 Task: Select Alcohol. Add to cart, from Discount Smoke and Beer for 3732 Beeghley Street, Allenport, Pennsylvania 15412, Cell Number 254-797-7777, following items : Pepper Shrimp_x000D_
 - 1, Curry Chicken_x000D_
 - 1, Pop_x000D_
 - 2, WINGS_x000D_
 - 1, Budweiser_x000D_
 - 4
Action: Mouse moved to (411, 101)
Screenshot: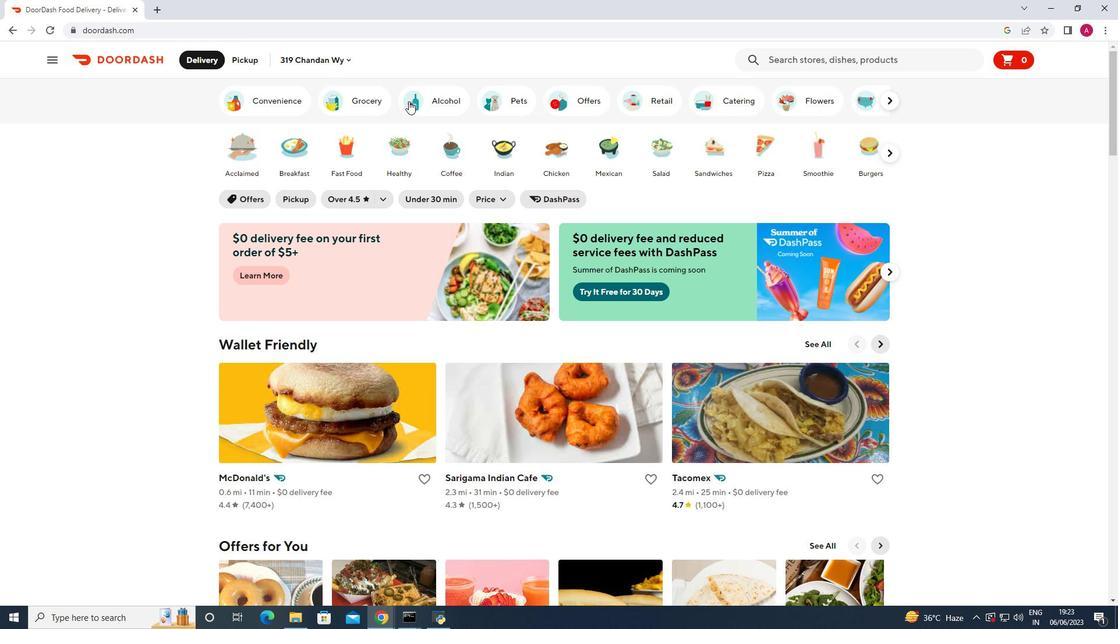 
Action: Mouse pressed left at (411, 101)
Screenshot: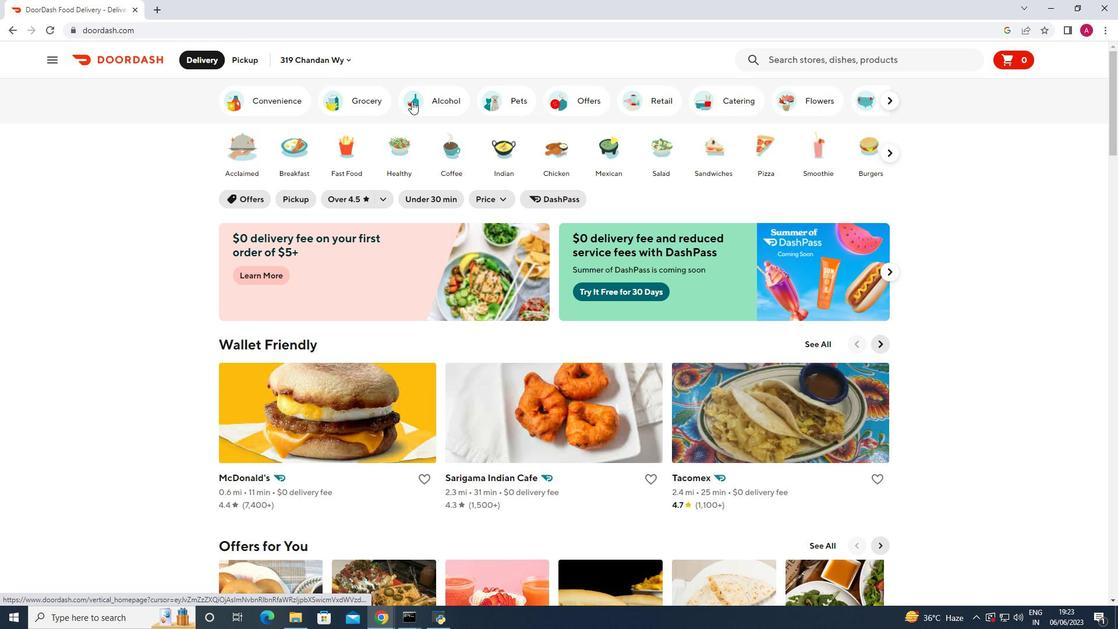 
Action: Mouse moved to (567, 361)
Screenshot: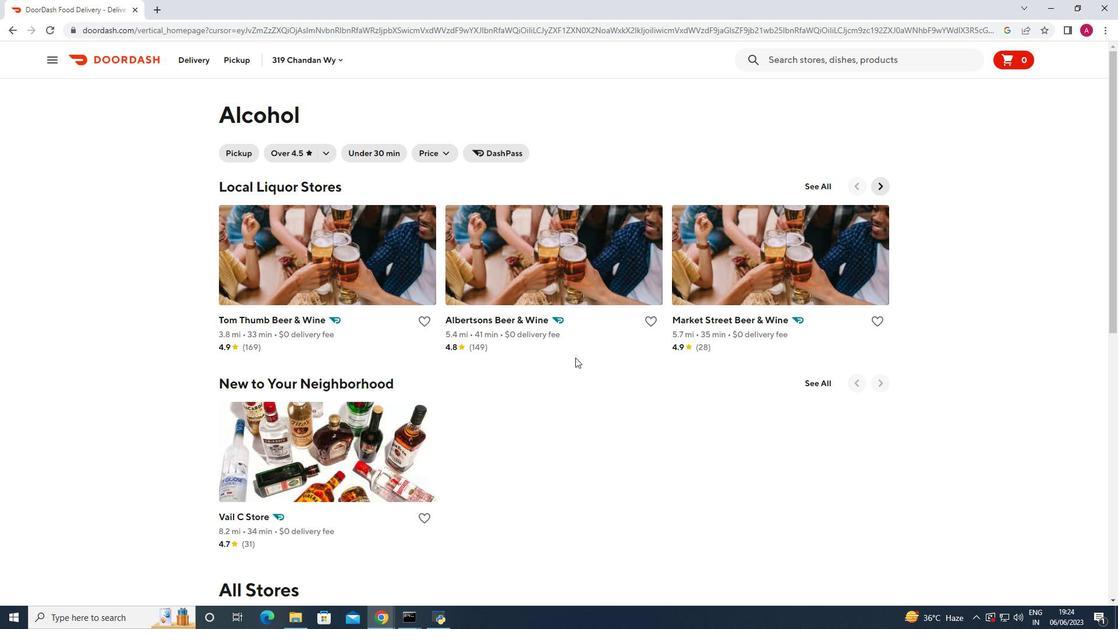 
Action: Mouse scrolled (567, 360) with delta (0, 0)
Screenshot: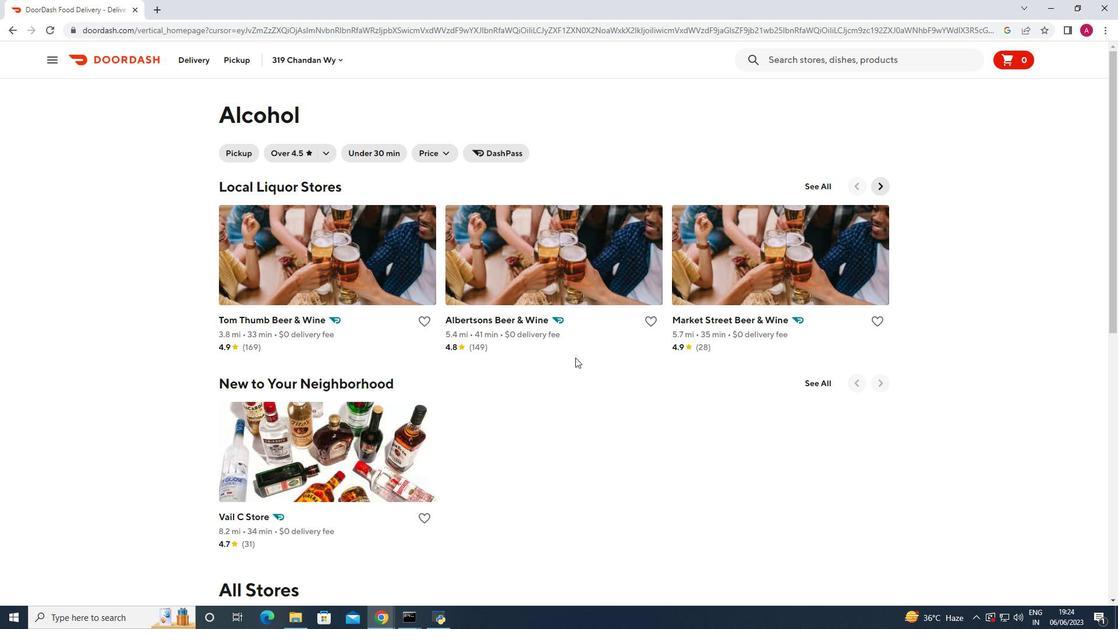 
Action: Mouse moved to (546, 359)
Screenshot: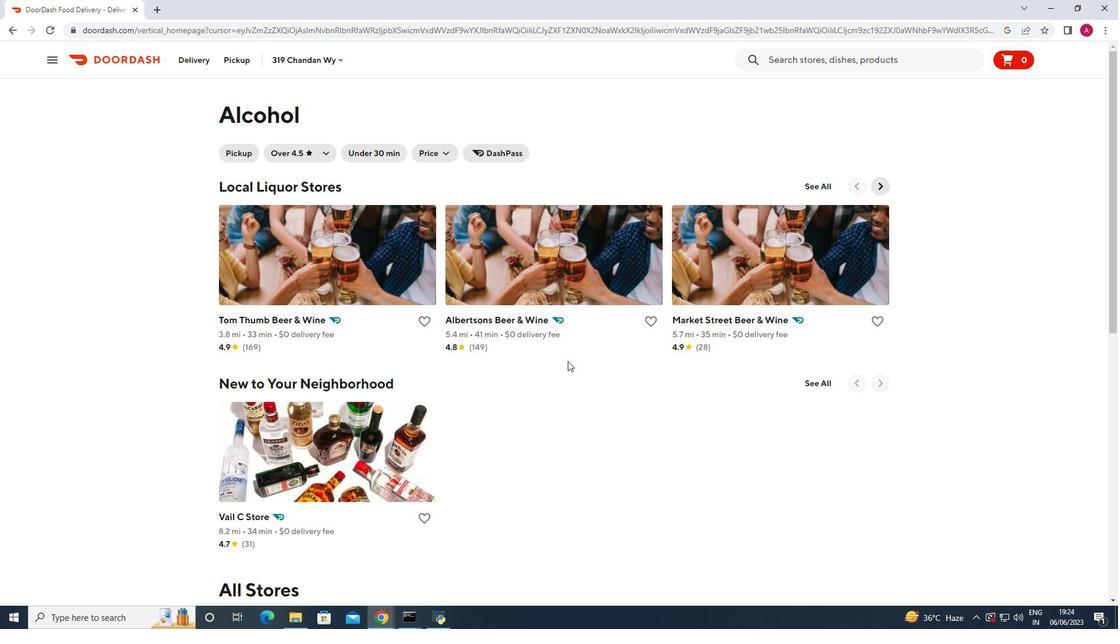
Action: Mouse scrolled (546, 359) with delta (0, 0)
Screenshot: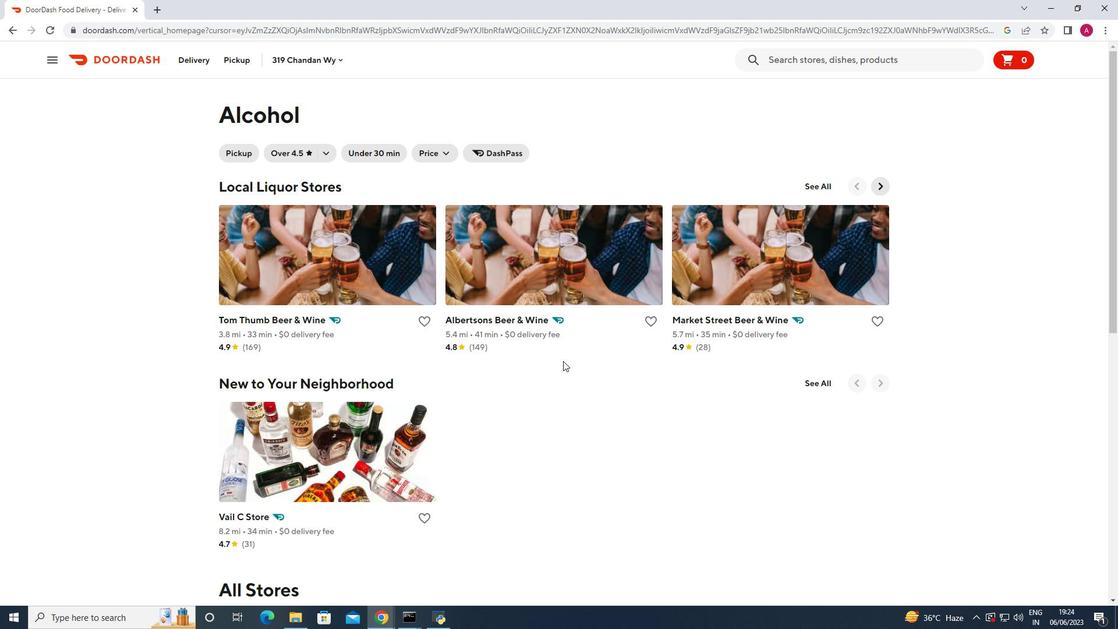 
Action: Mouse moved to (569, 336)
Screenshot: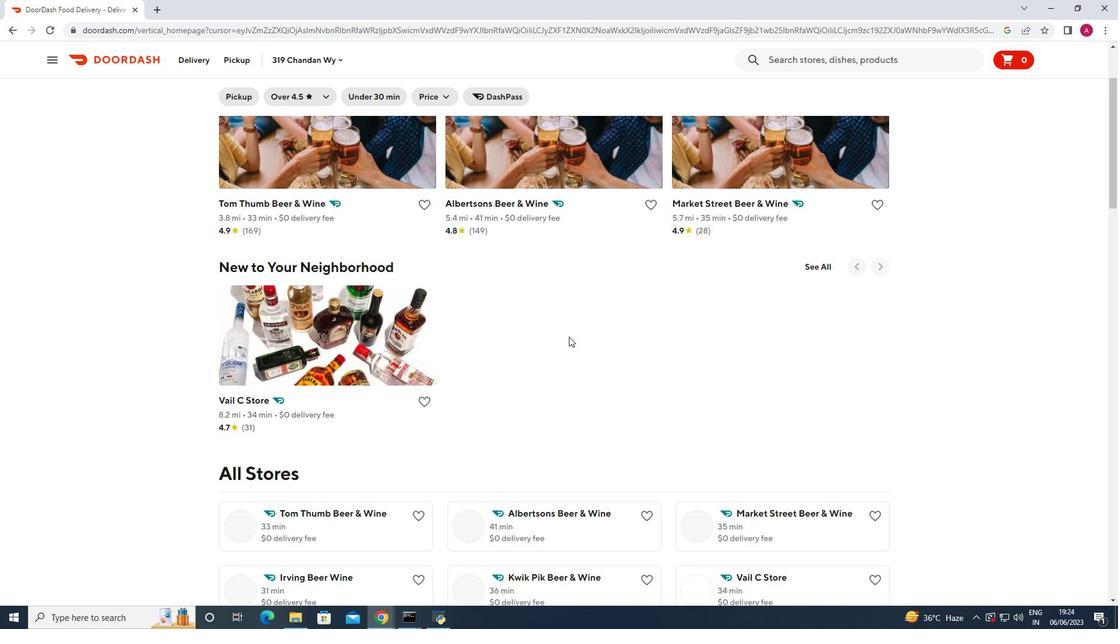 
Action: Mouse scrolled (569, 336) with delta (0, 0)
Screenshot: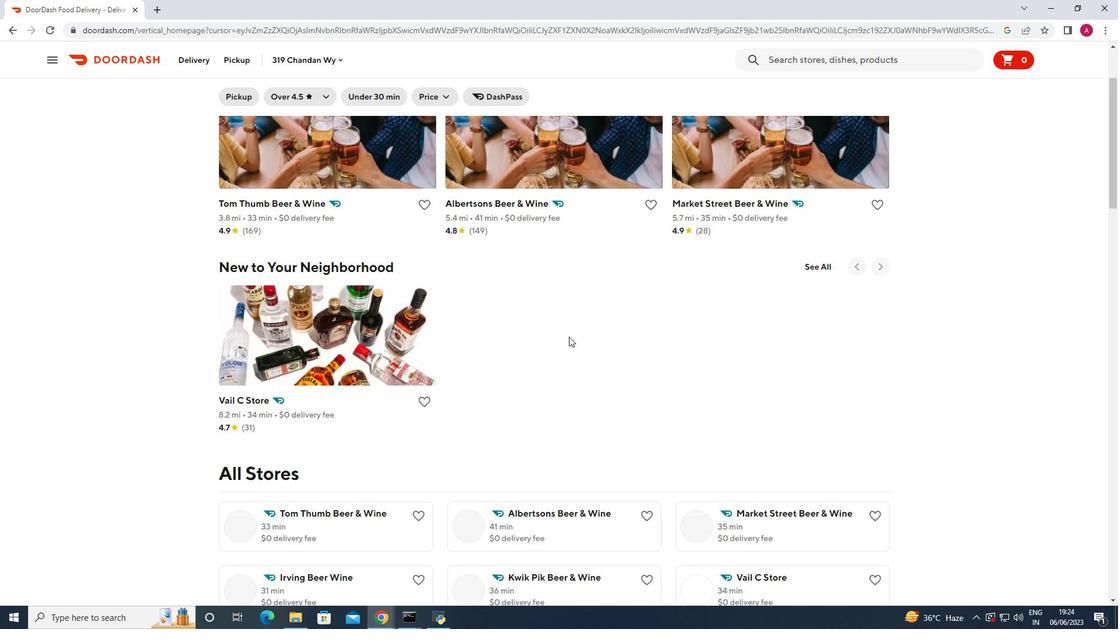 
Action: Mouse scrolled (569, 336) with delta (0, 0)
Screenshot: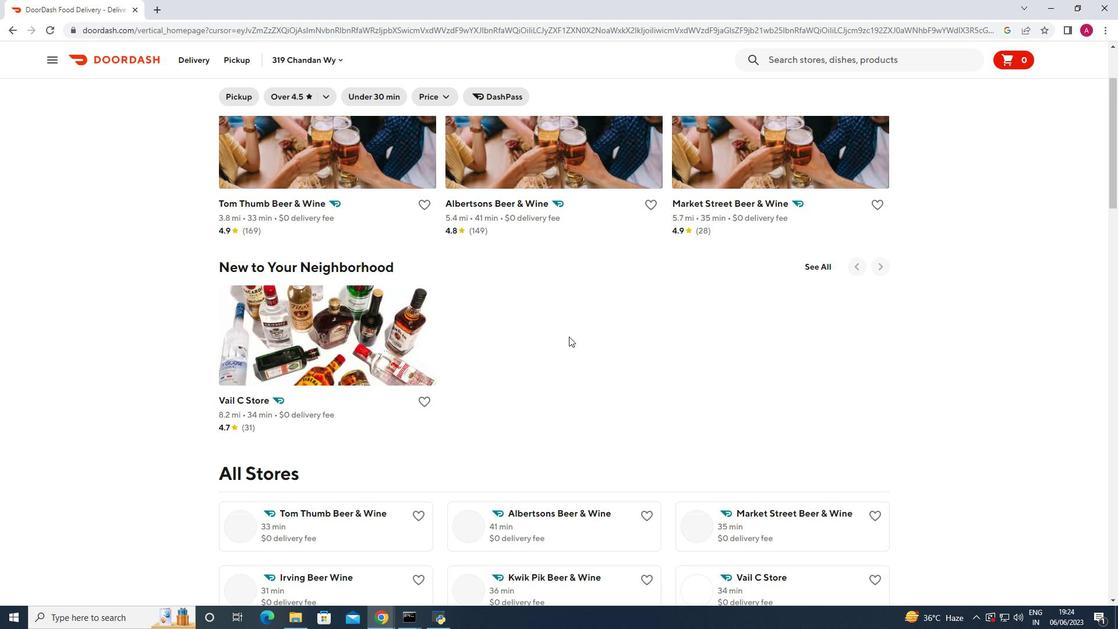 
Action: Mouse moved to (461, 382)
Screenshot: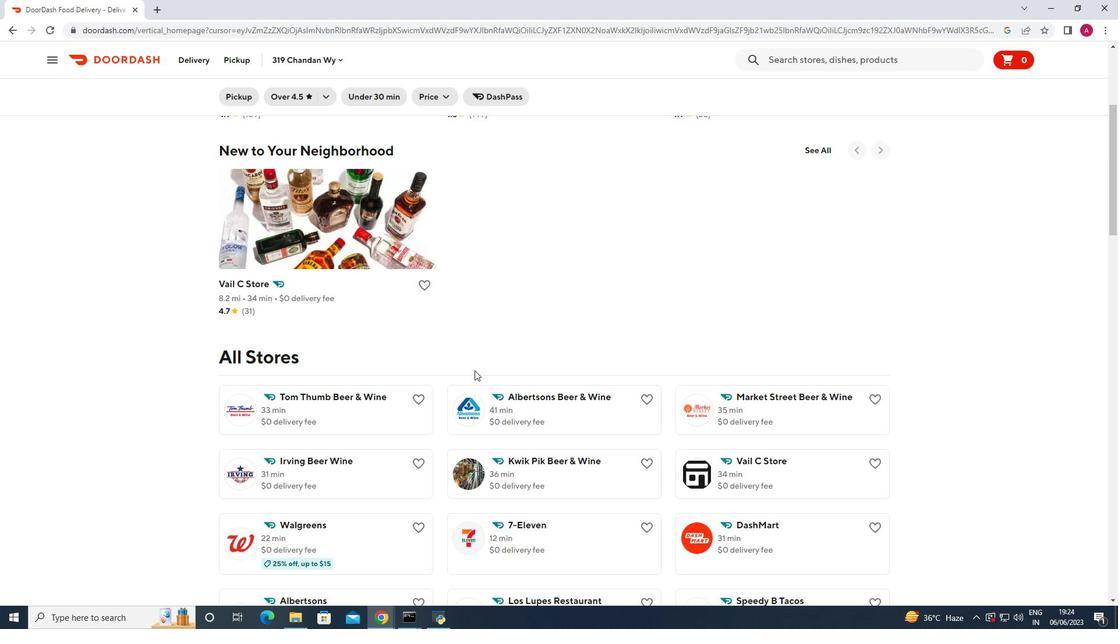 
Action: Mouse scrolled (461, 382) with delta (0, 0)
Screenshot: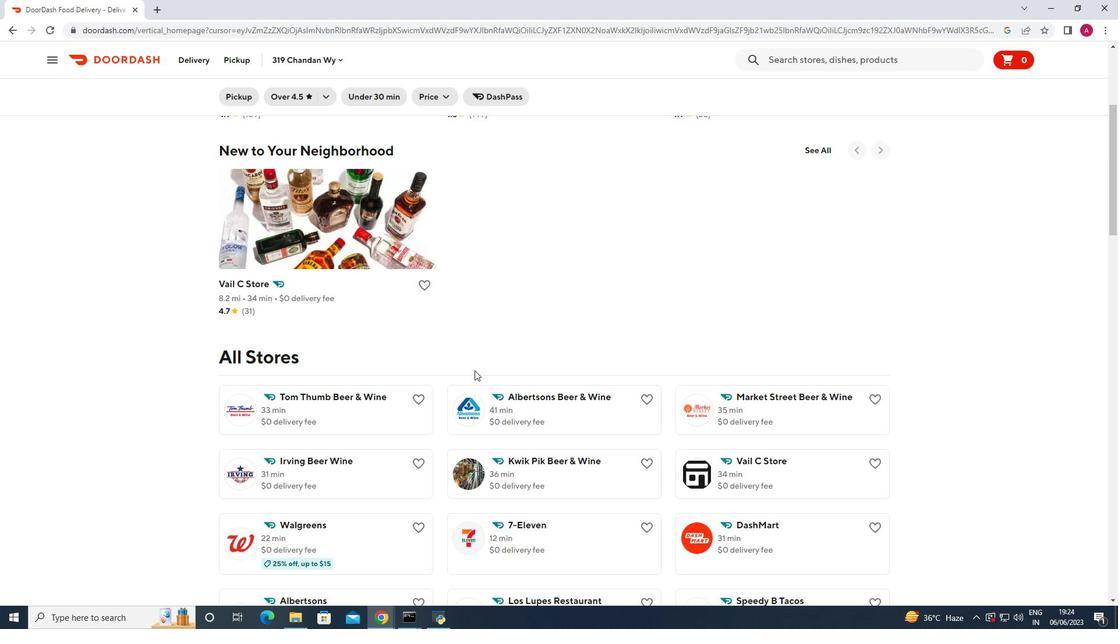 
Action: Mouse moved to (458, 385)
Screenshot: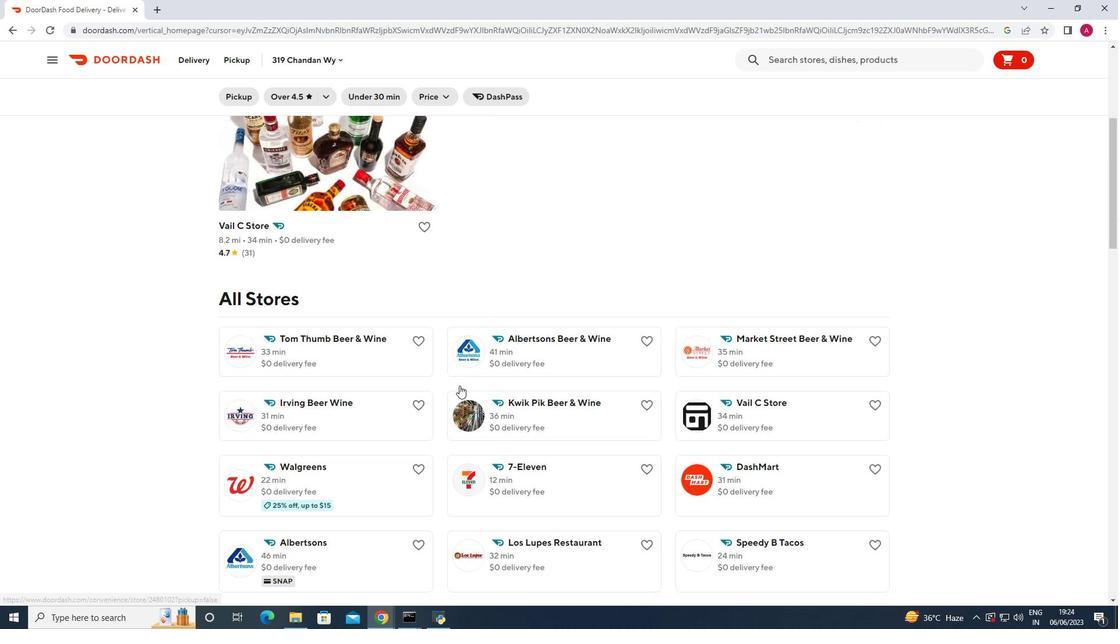 
Action: Mouse scrolled (458, 385) with delta (0, 0)
Screenshot: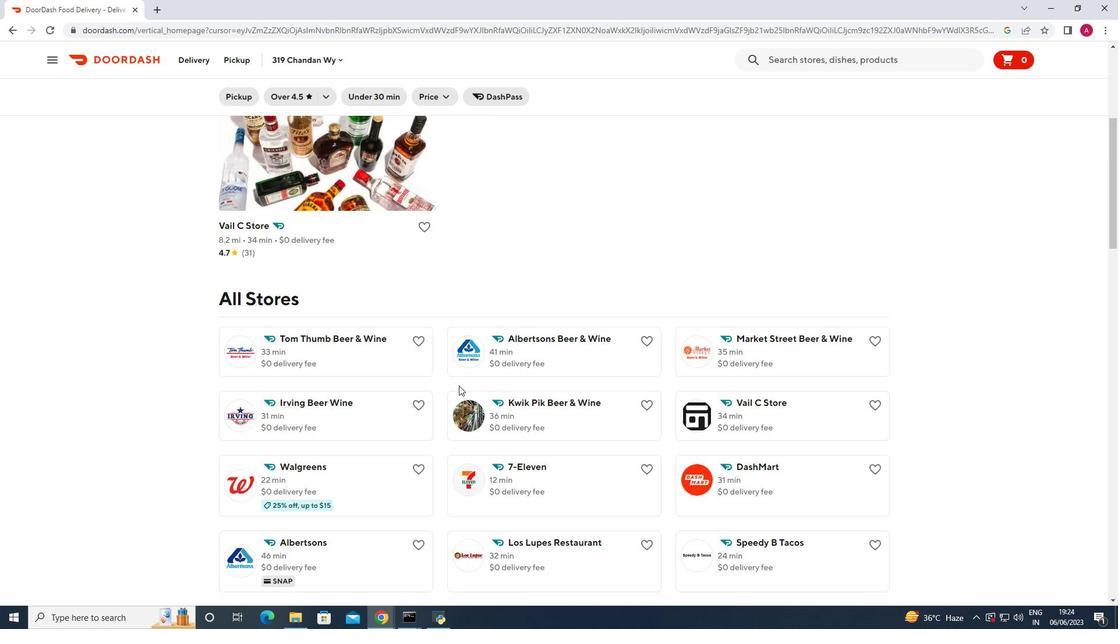 
Action: Mouse moved to (524, 352)
Screenshot: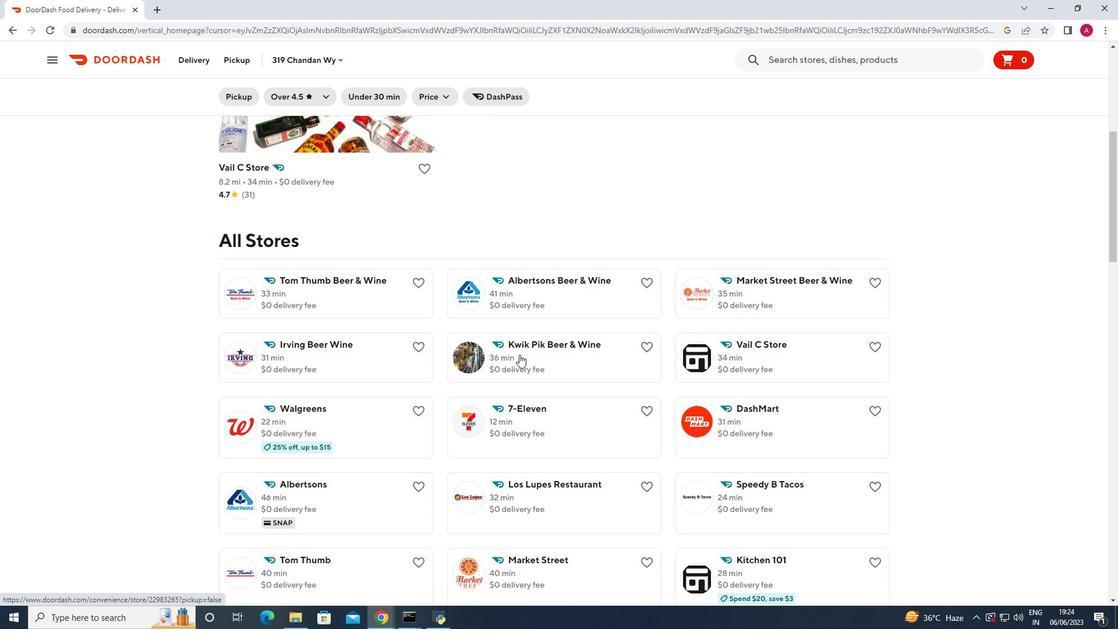 
Action: Mouse scrolled (524, 351) with delta (0, 0)
Screenshot: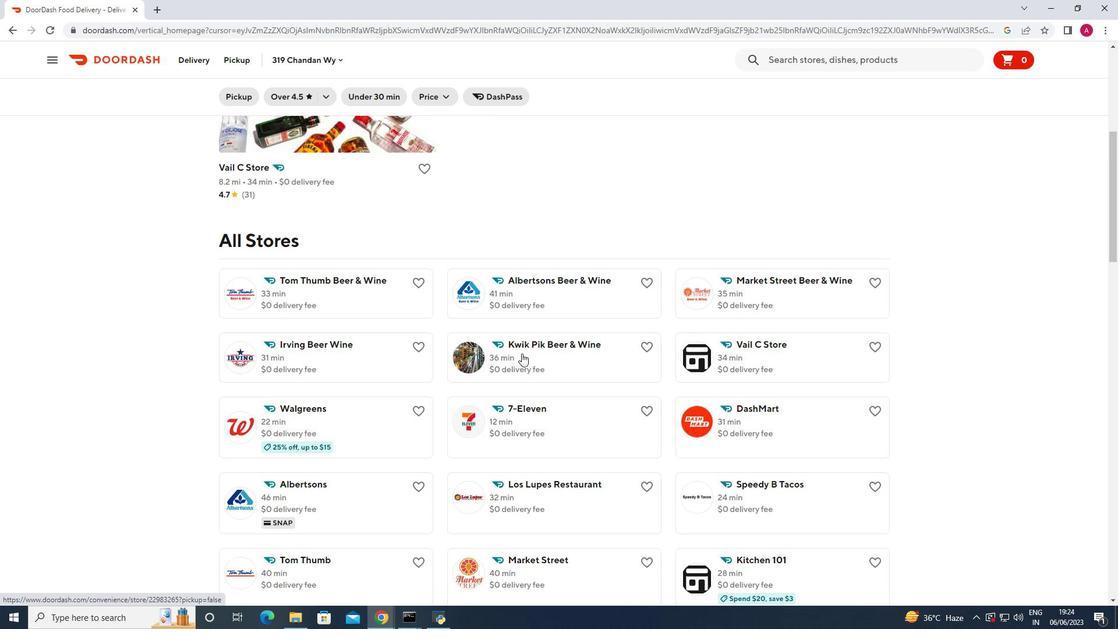 
Action: Mouse scrolled (524, 351) with delta (0, 0)
Screenshot: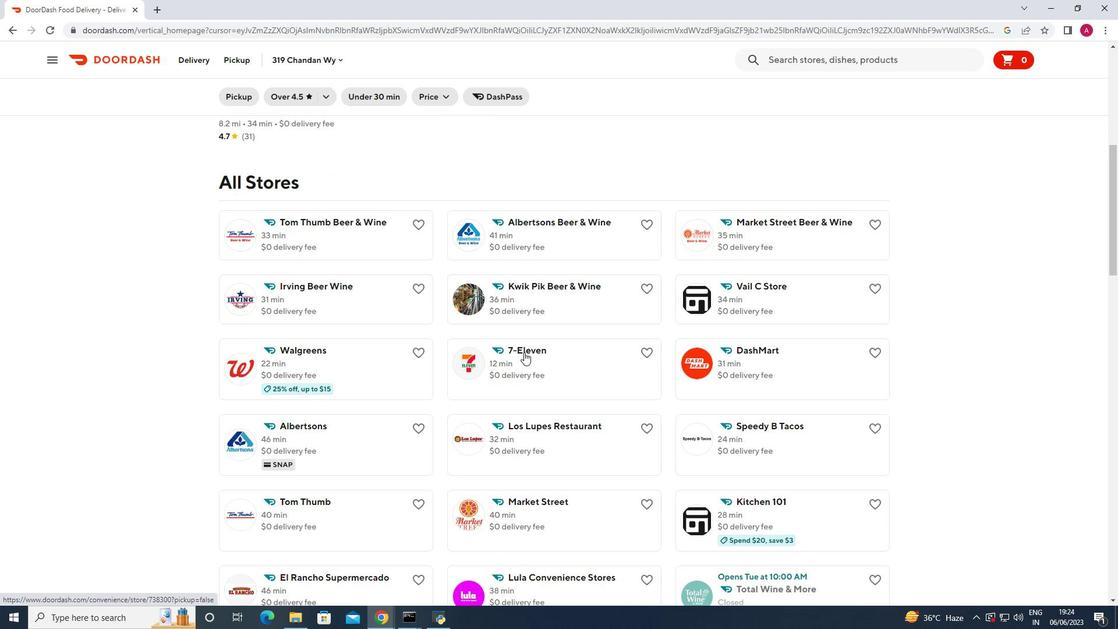 
Action: Mouse moved to (470, 332)
Screenshot: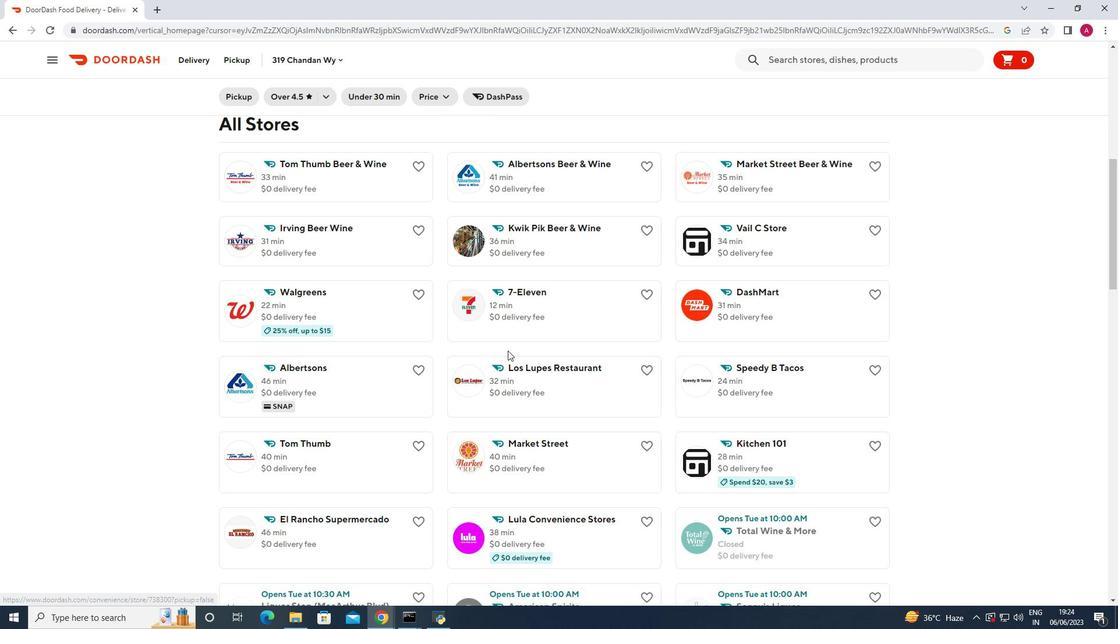 
Action: Mouse scrolled (470, 331) with delta (0, 0)
Screenshot: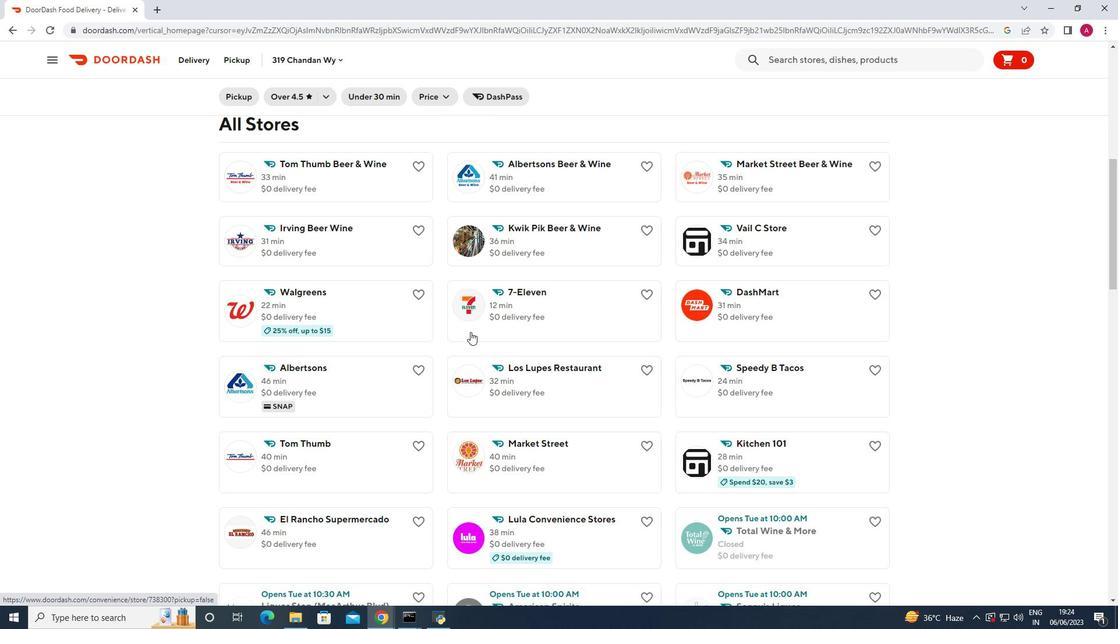 
Action: Mouse scrolled (470, 331) with delta (0, 0)
Screenshot: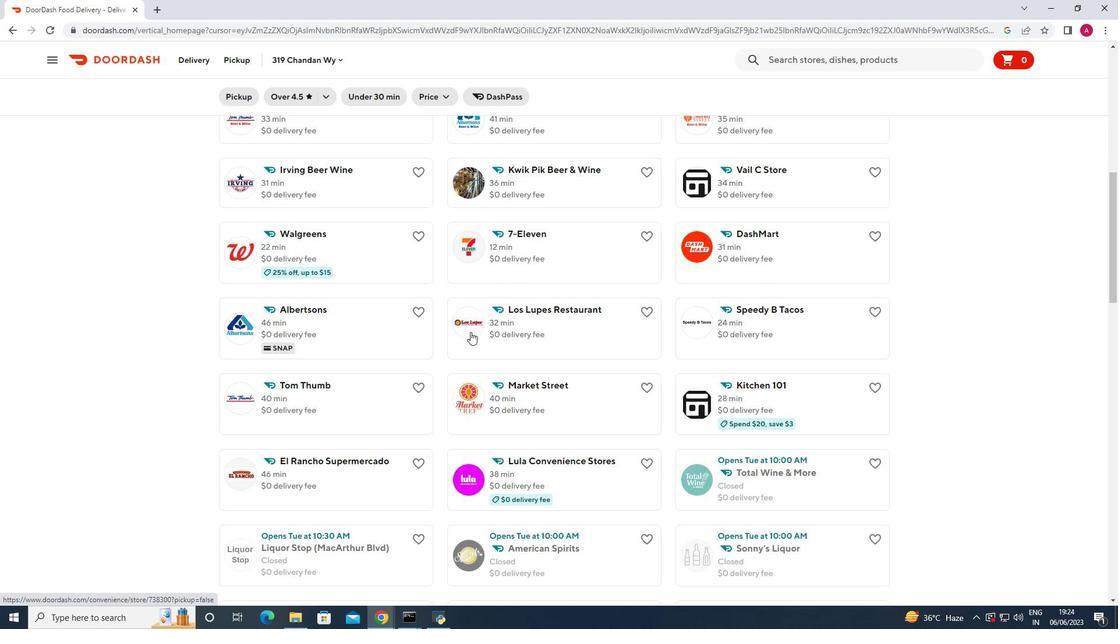 
Action: Mouse scrolled (470, 331) with delta (0, 0)
Screenshot: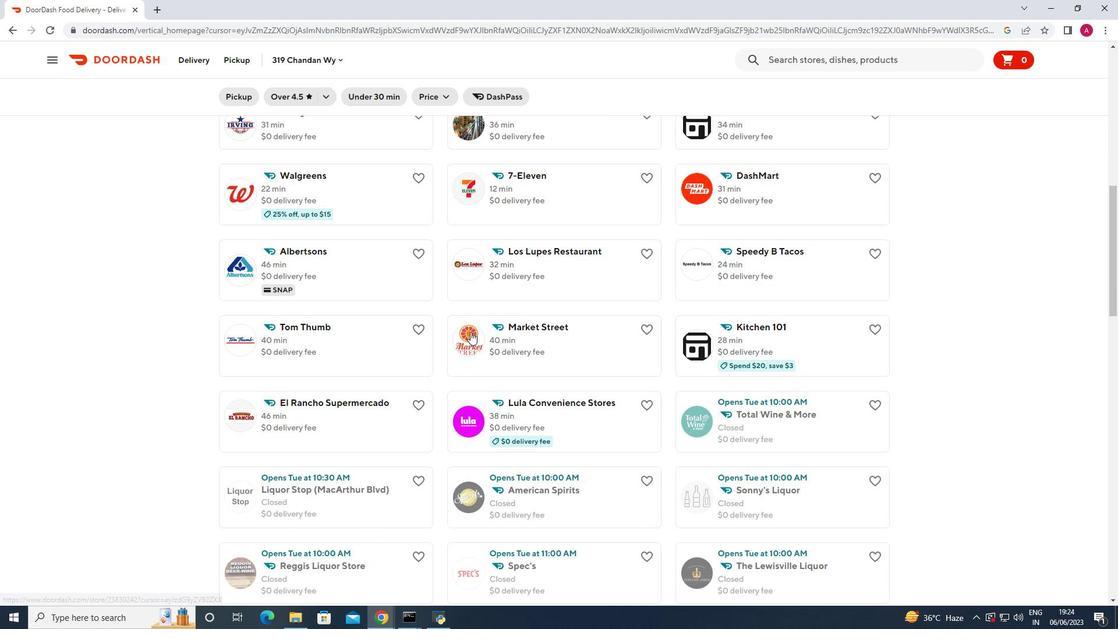 
Action: Mouse scrolled (470, 331) with delta (0, 0)
Screenshot: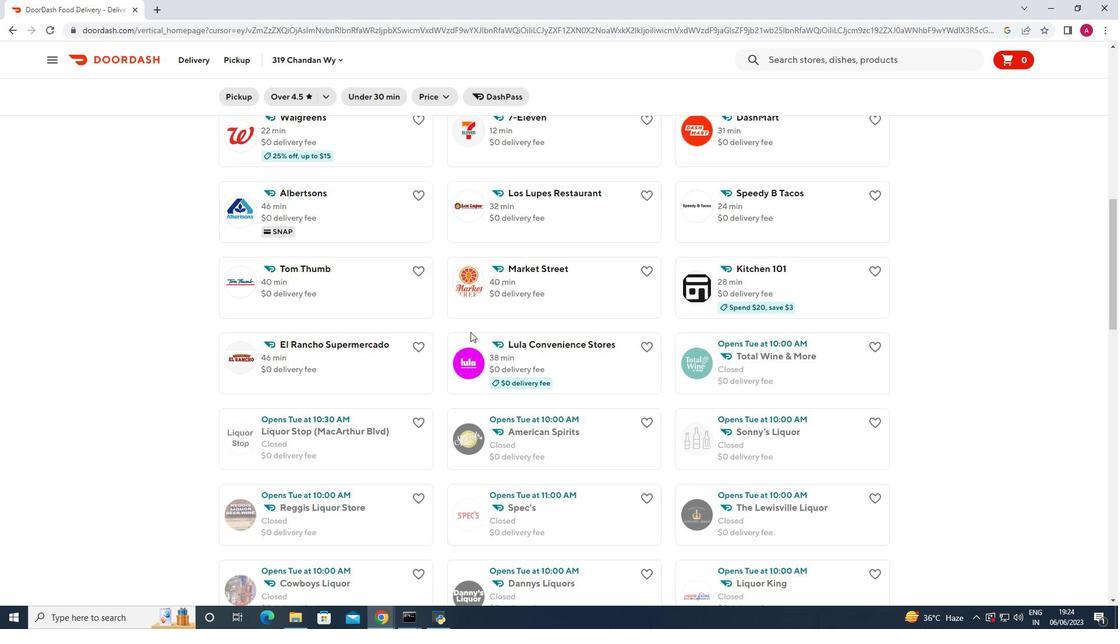 
Action: Mouse scrolled (470, 331) with delta (0, 0)
Screenshot: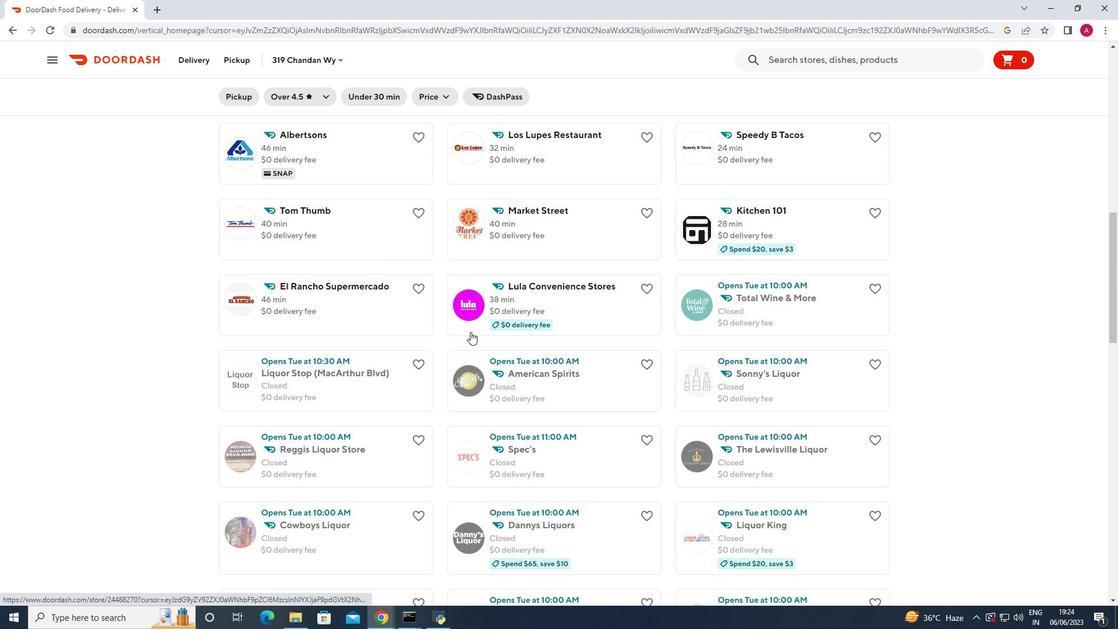 
Action: Mouse scrolled (470, 331) with delta (0, 0)
Screenshot: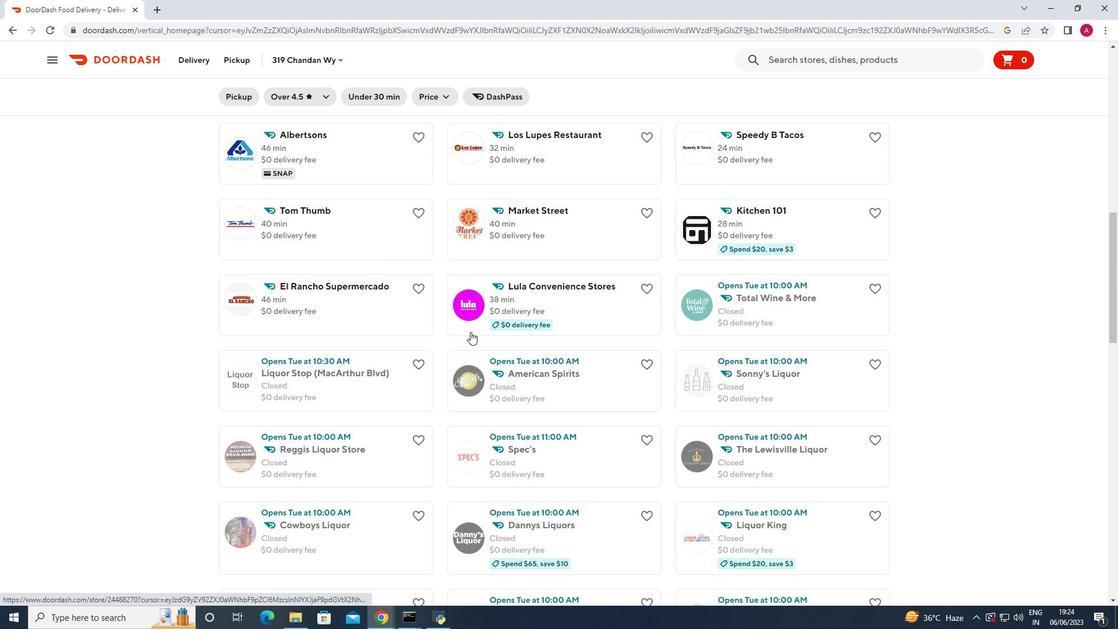 
Action: Mouse scrolled (470, 331) with delta (0, 0)
Screenshot: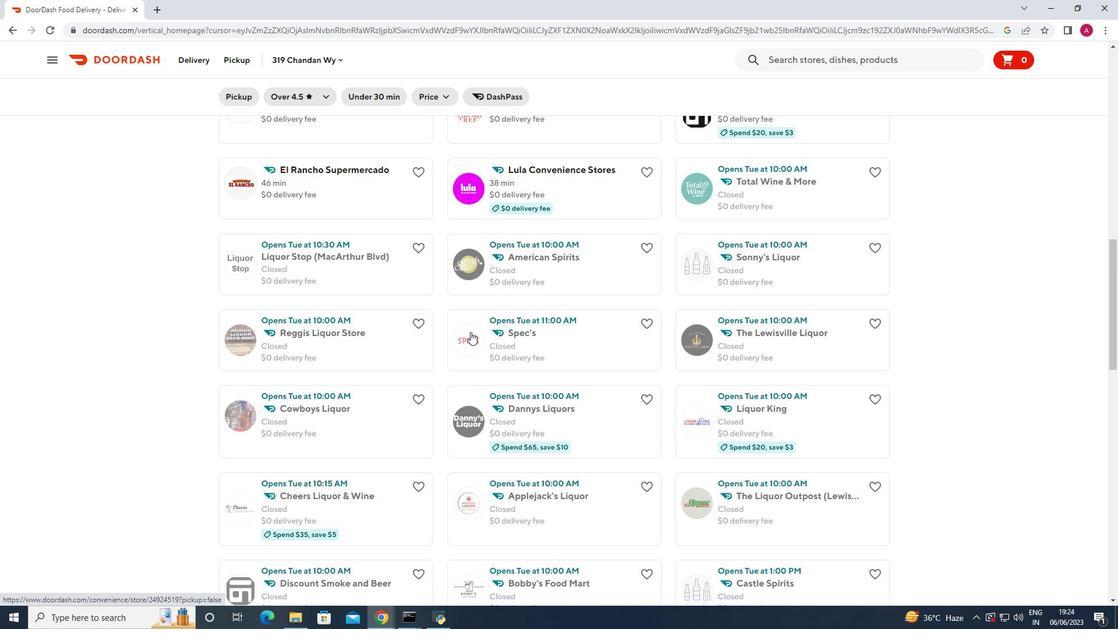 
Action: Mouse scrolled (470, 331) with delta (0, 0)
Screenshot: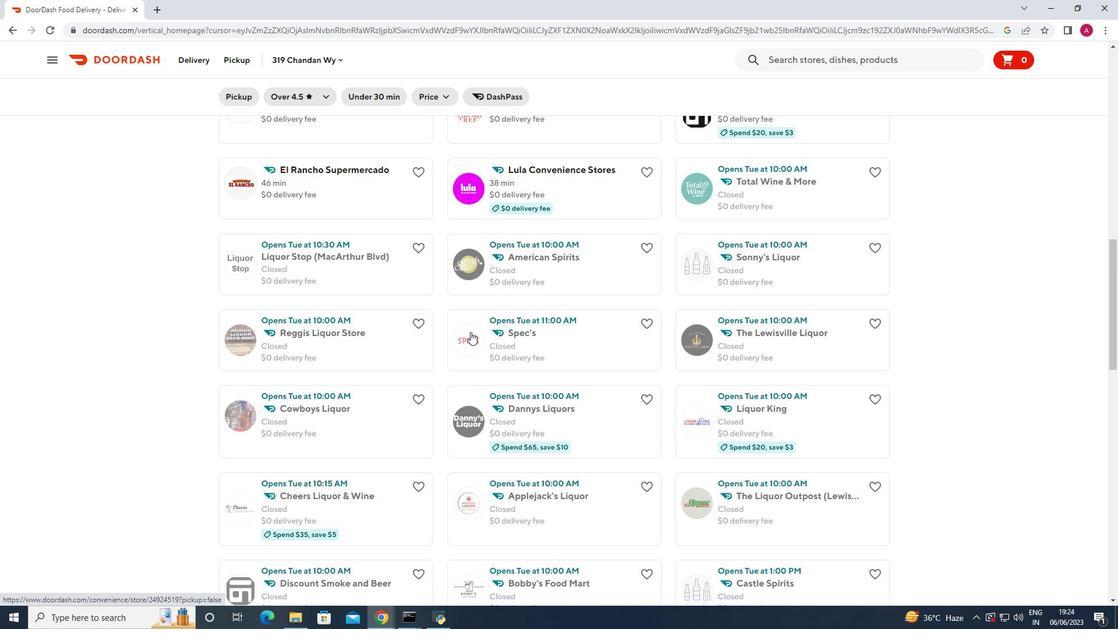 
Action: Mouse scrolled (470, 331) with delta (0, 0)
Screenshot: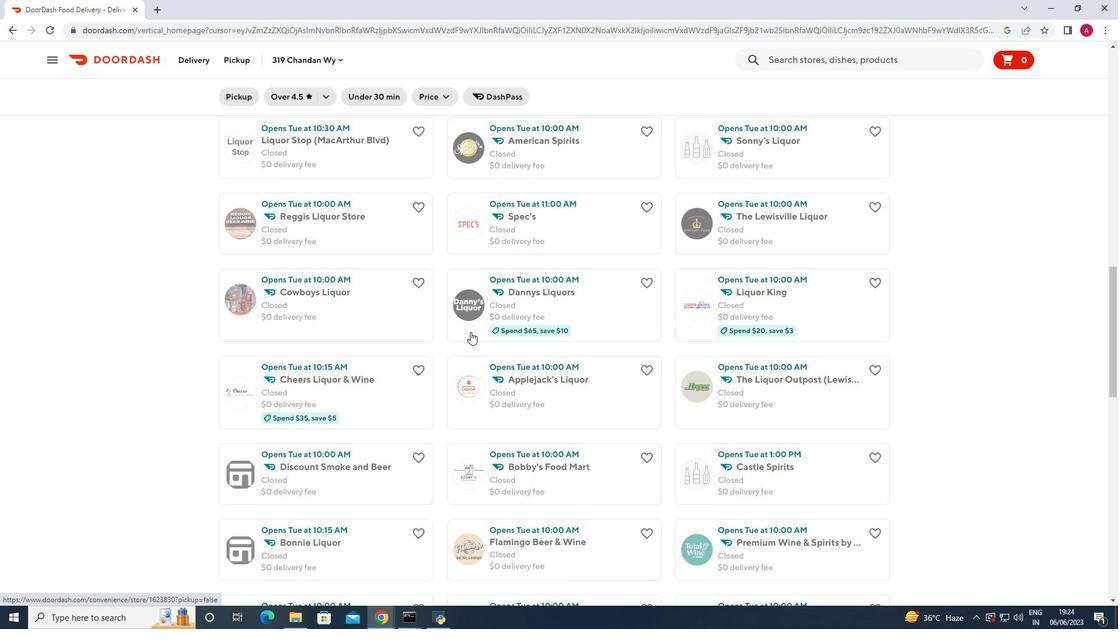 
Action: Mouse scrolled (470, 331) with delta (0, 0)
Screenshot: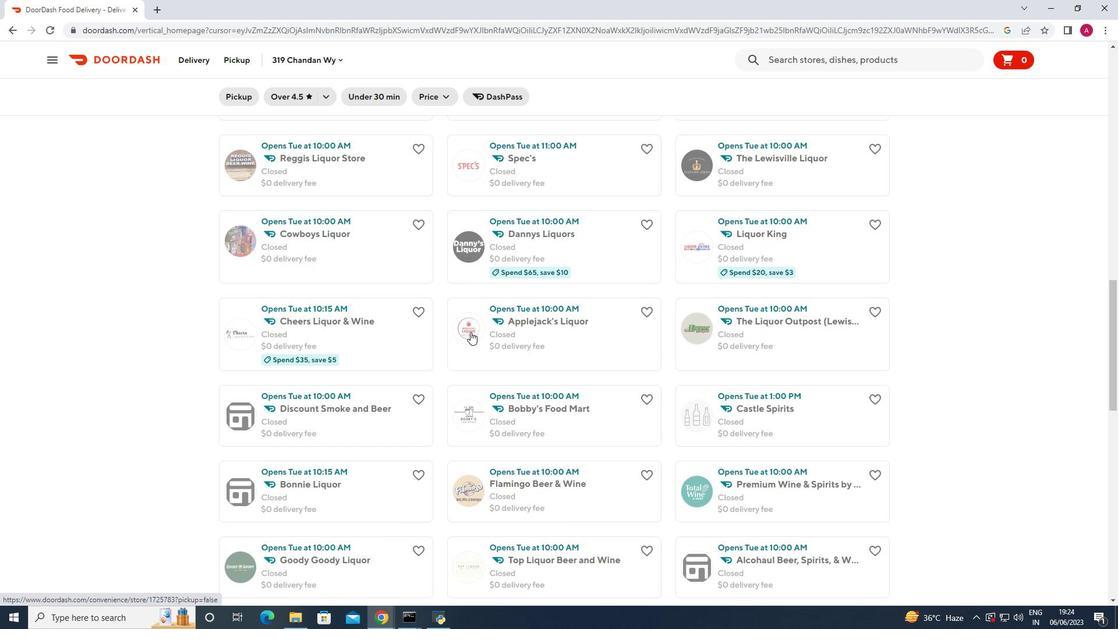 
Action: Mouse scrolled (470, 331) with delta (0, 0)
Screenshot: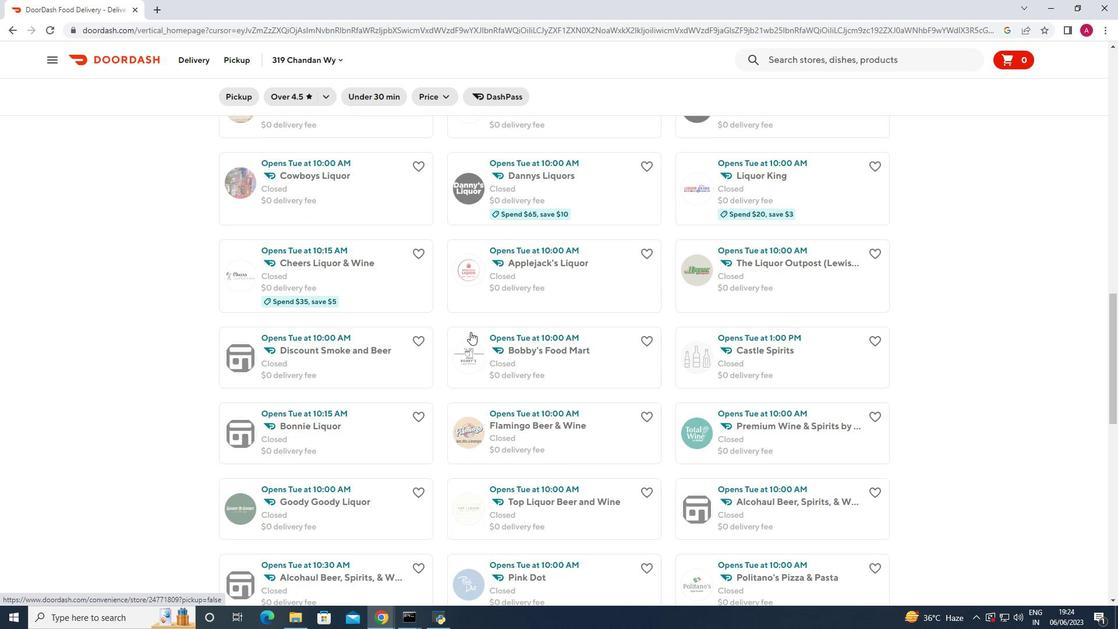 
Action: Mouse scrolled (470, 331) with delta (0, 0)
Screenshot: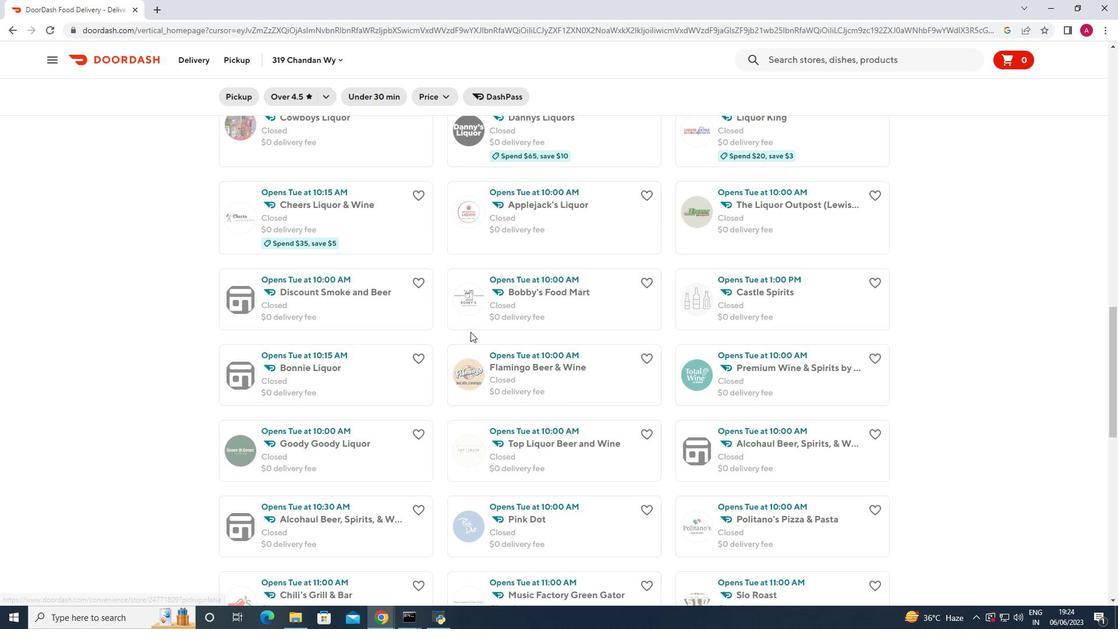 
Action: Mouse moved to (385, 404)
Screenshot: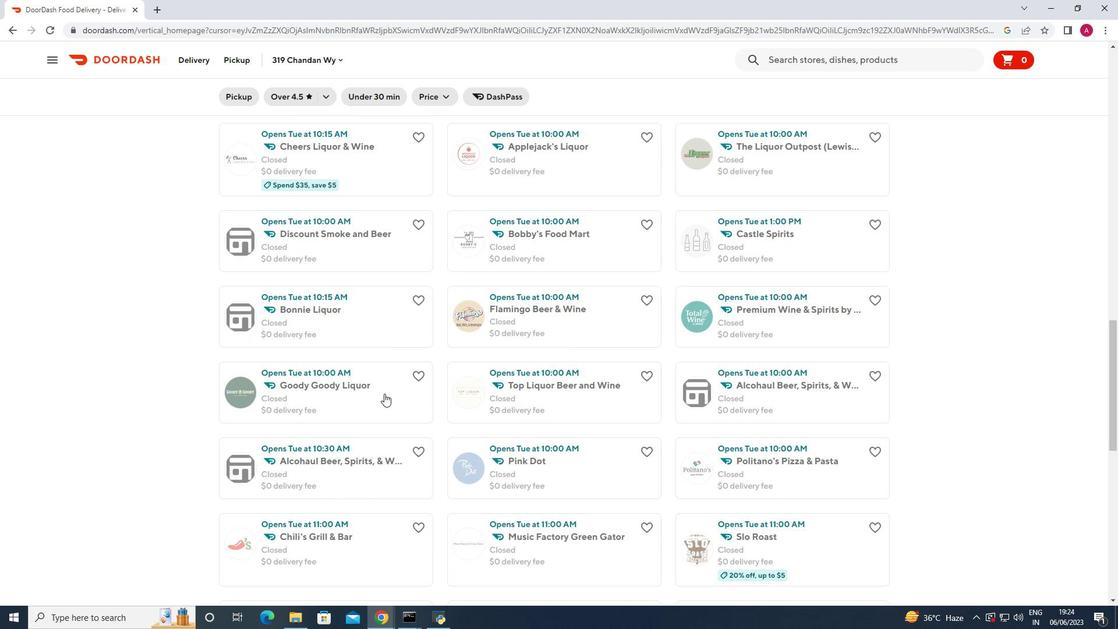 
Action: Mouse scrolled (385, 404) with delta (0, 0)
Screenshot: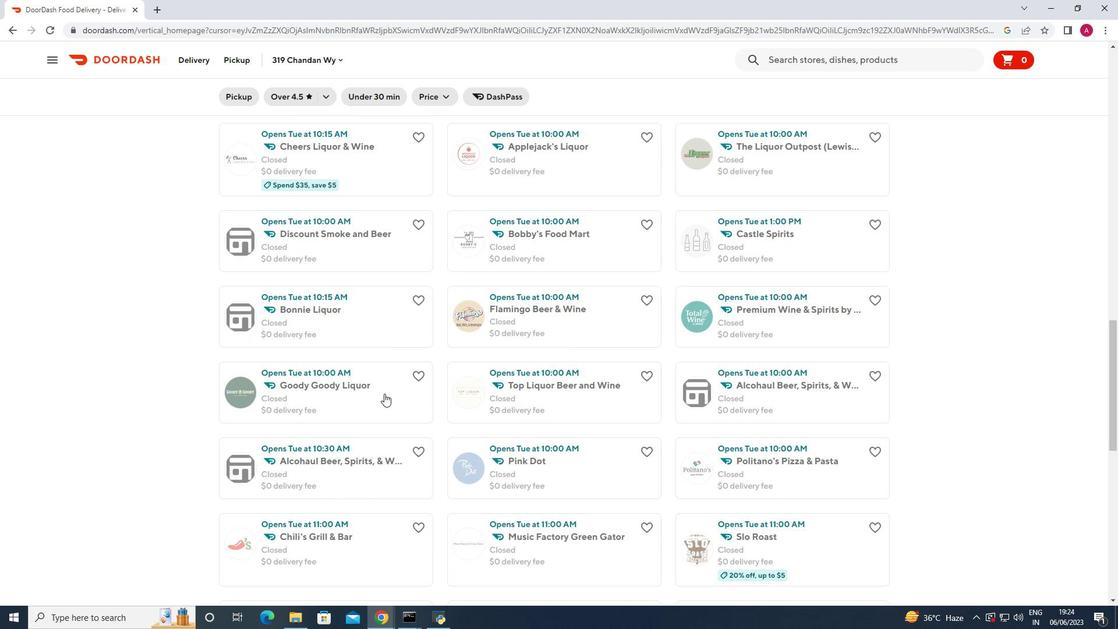 
Action: Mouse moved to (417, 439)
Screenshot: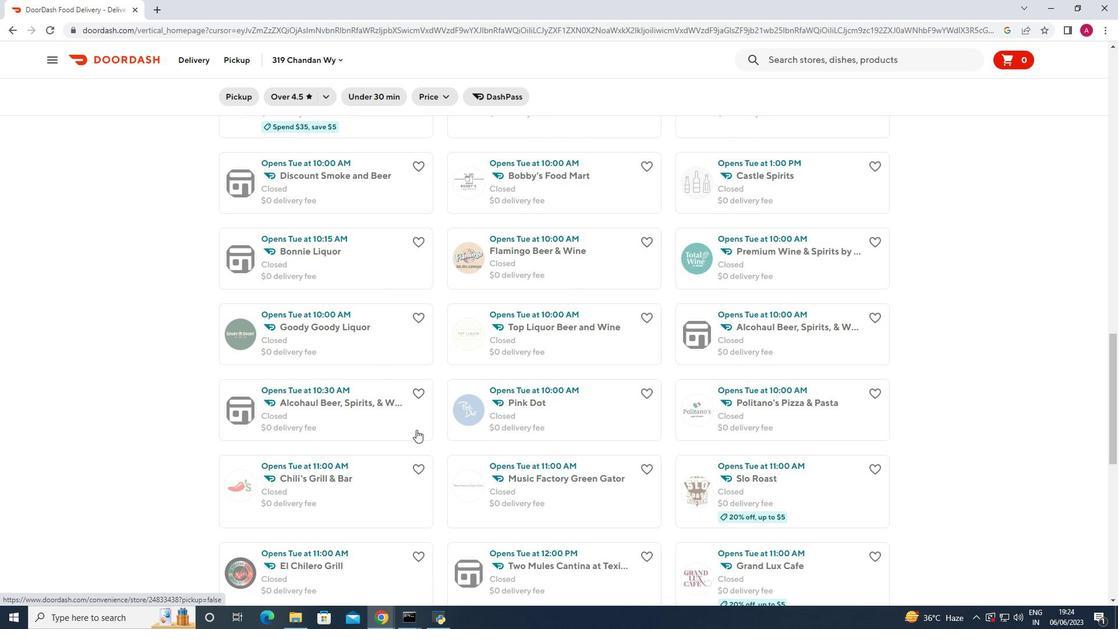 
Action: Mouse scrolled (417, 439) with delta (0, 0)
Screenshot: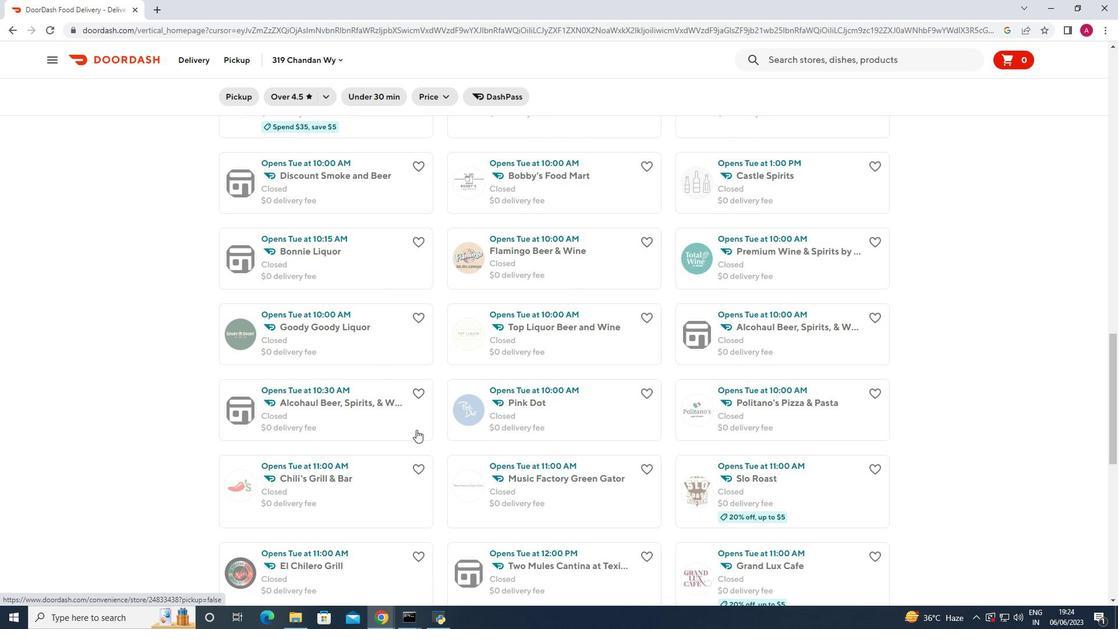 
Action: Mouse moved to (421, 452)
Screenshot: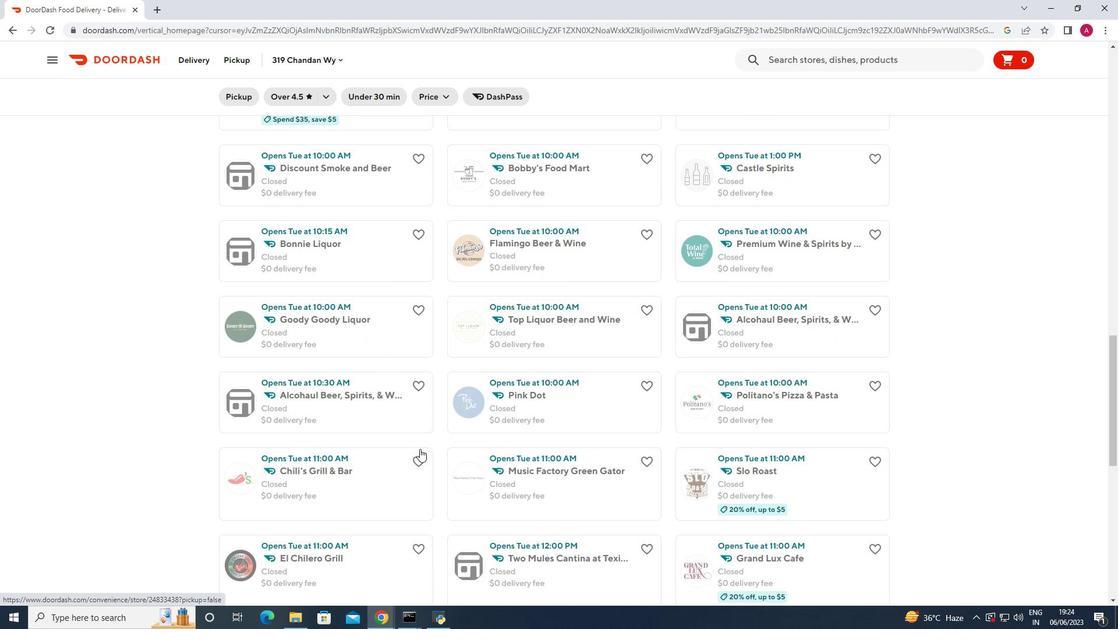 
Action: Mouse scrolled (421, 451) with delta (0, 0)
Screenshot: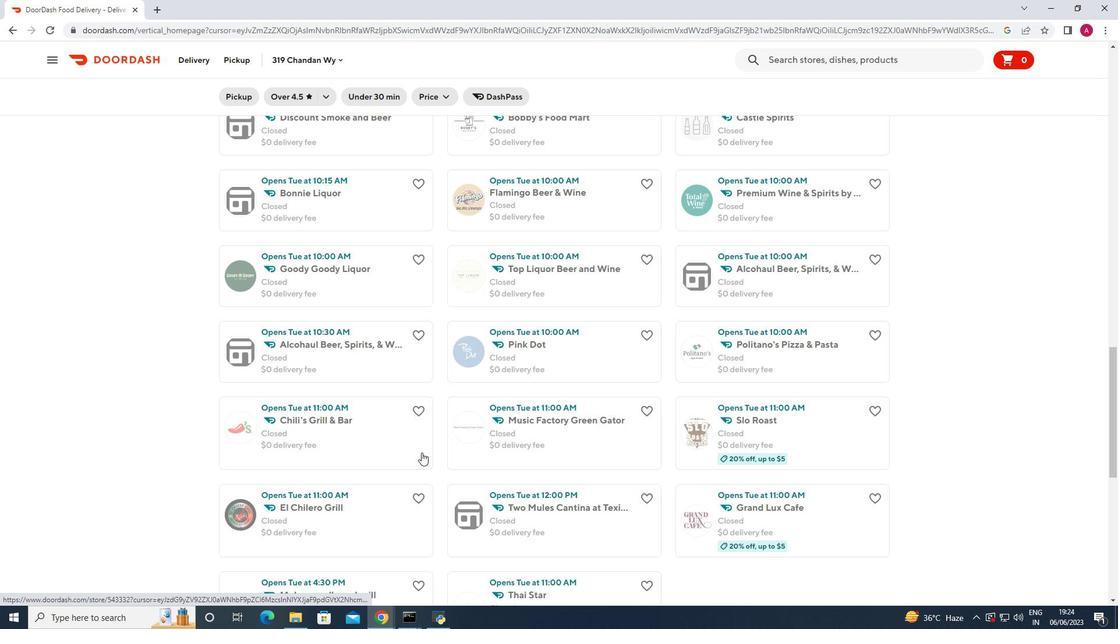 
Action: Mouse scrolled (421, 451) with delta (0, 0)
Screenshot: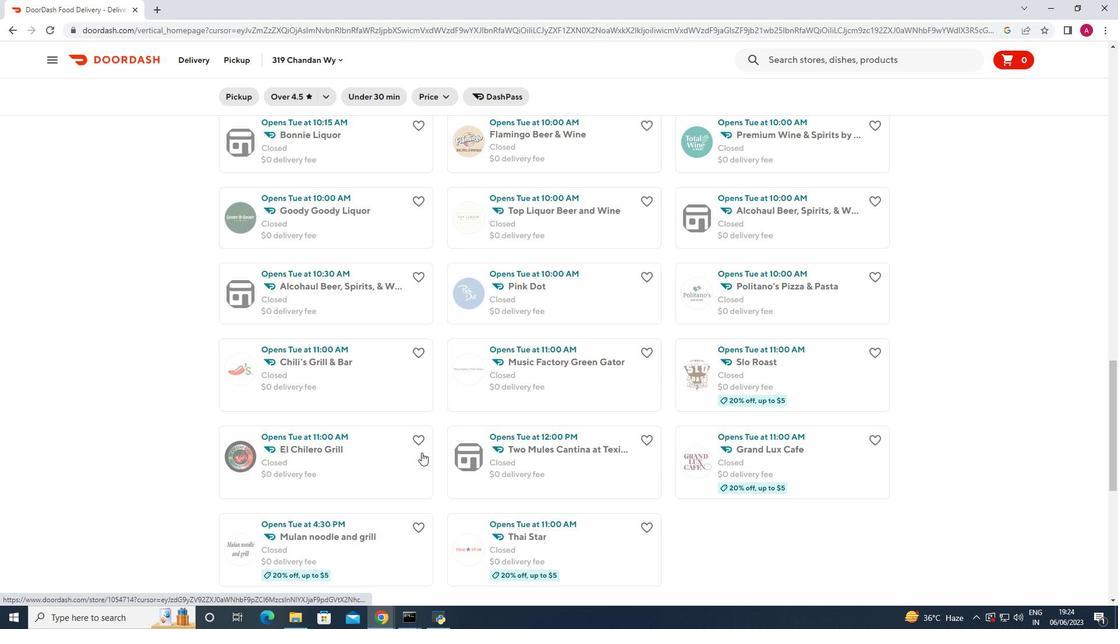 
Action: Mouse moved to (362, 321)
Screenshot: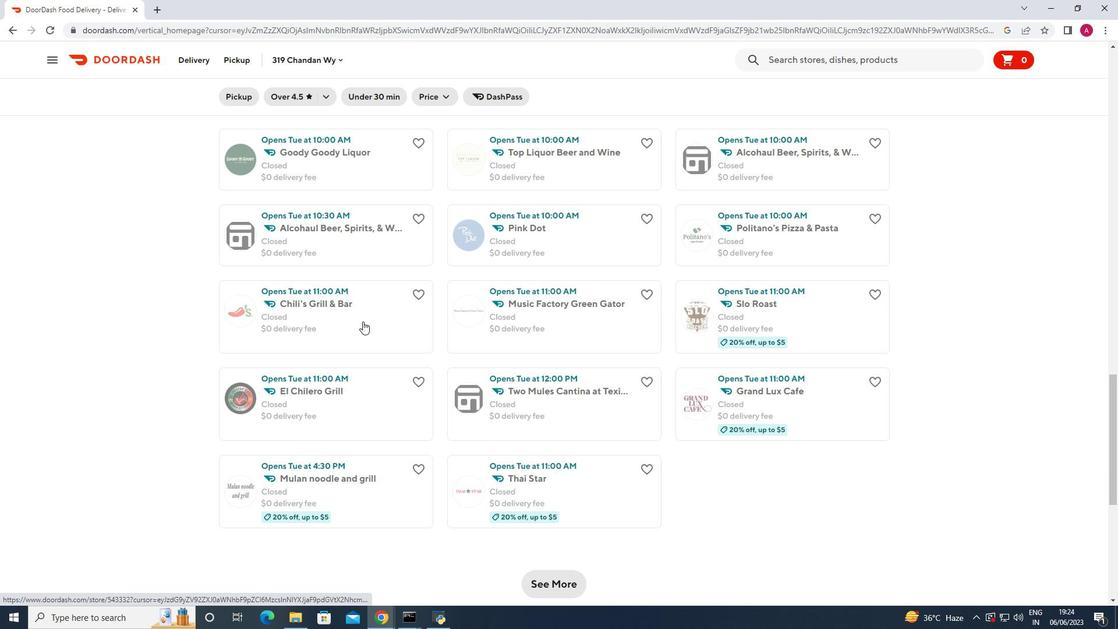 
Action: Mouse scrolled (362, 322) with delta (0, 0)
Screenshot: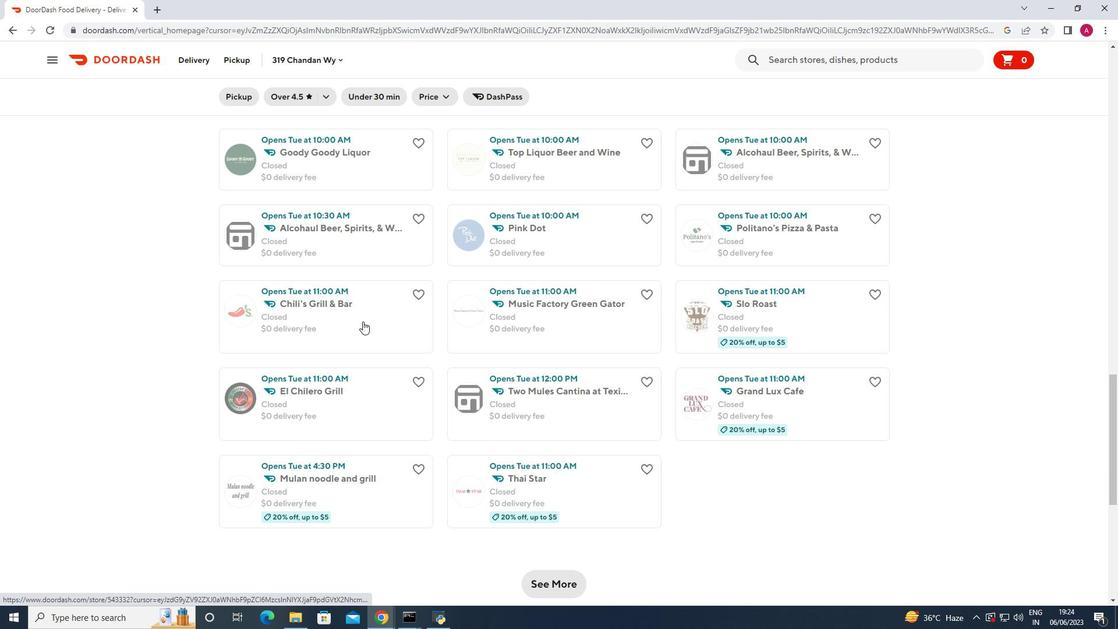 
Action: Mouse moved to (365, 320)
Screenshot: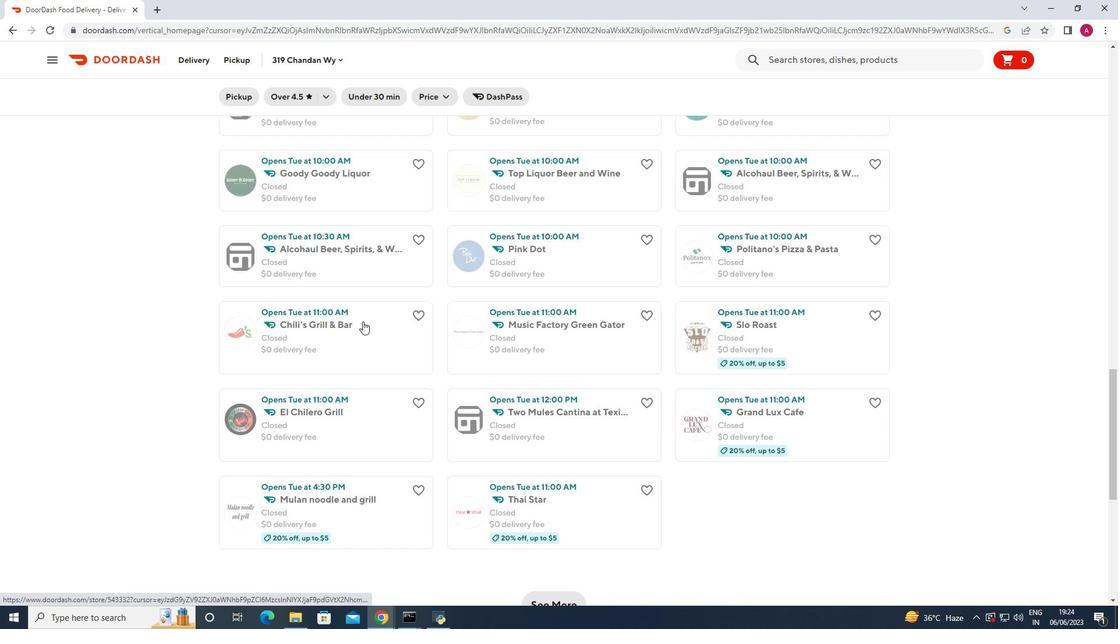
Action: Mouse scrolled (365, 321) with delta (0, 0)
Screenshot: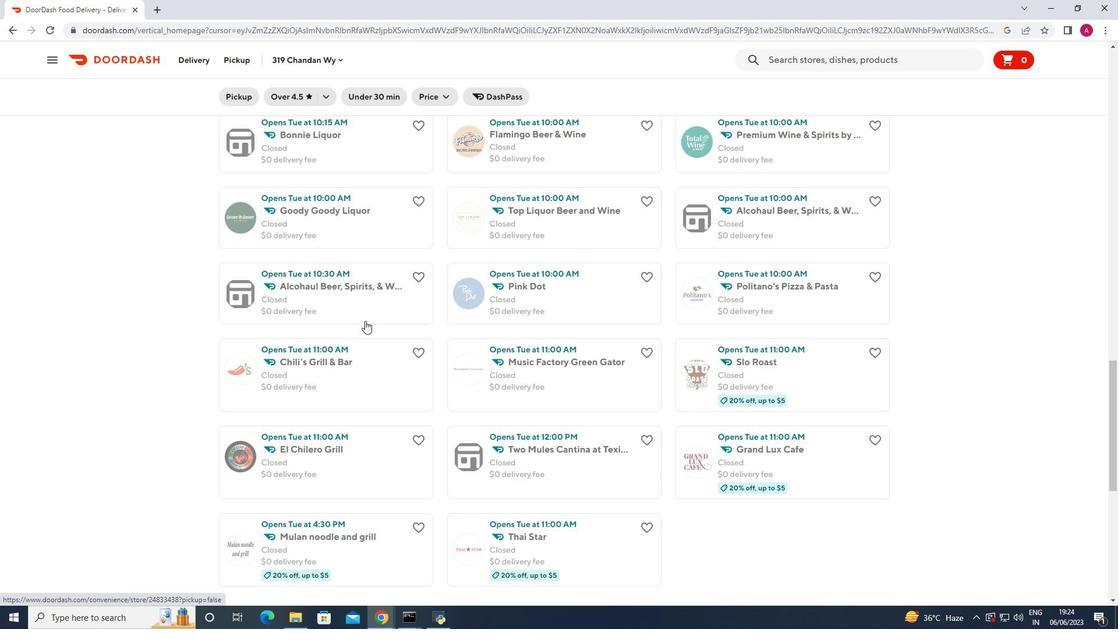 
Action: Mouse scrolled (365, 321) with delta (0, 0)
Screenshot: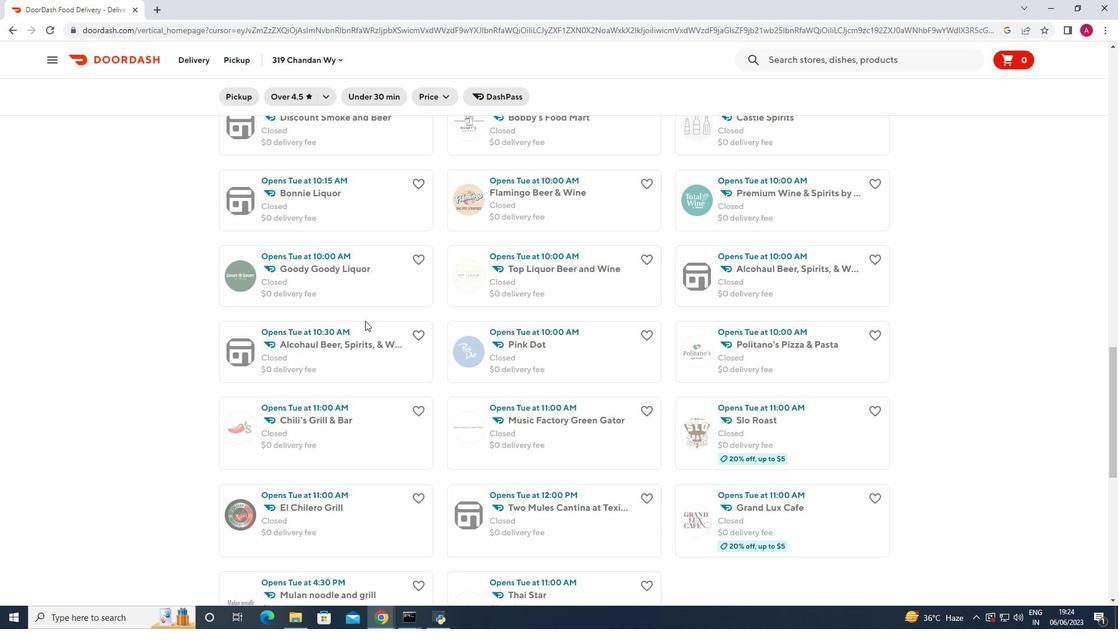 
Action: Mouse scrolled (365, 321) with delta (0, 0)
Screenshot: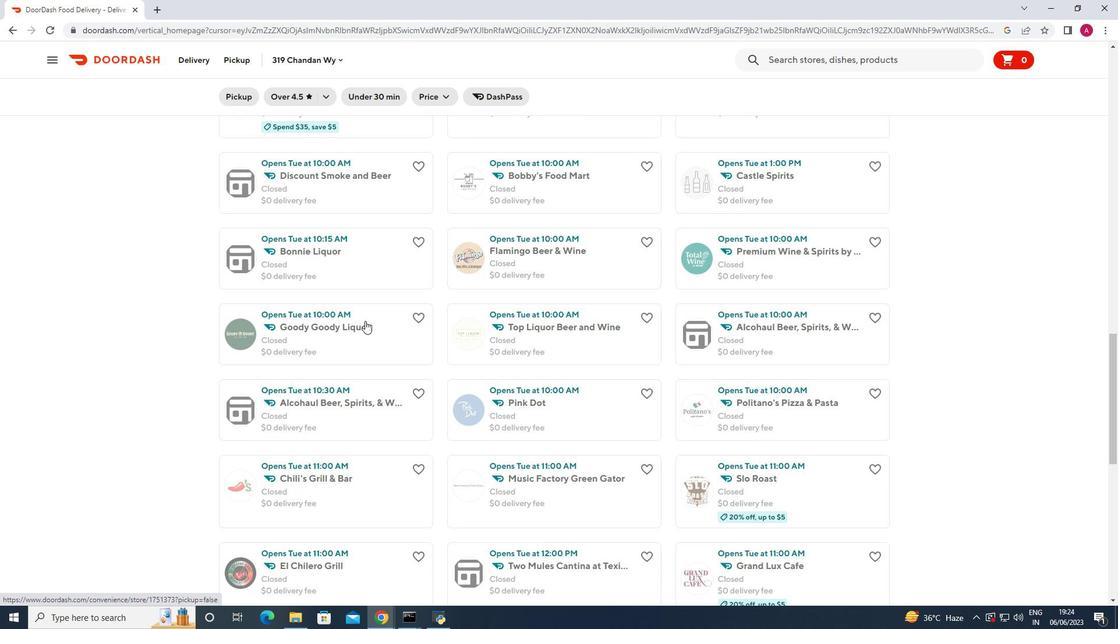 
Action: Mouse scrolled (365, 321) with delta (0, 0)
Screenshot: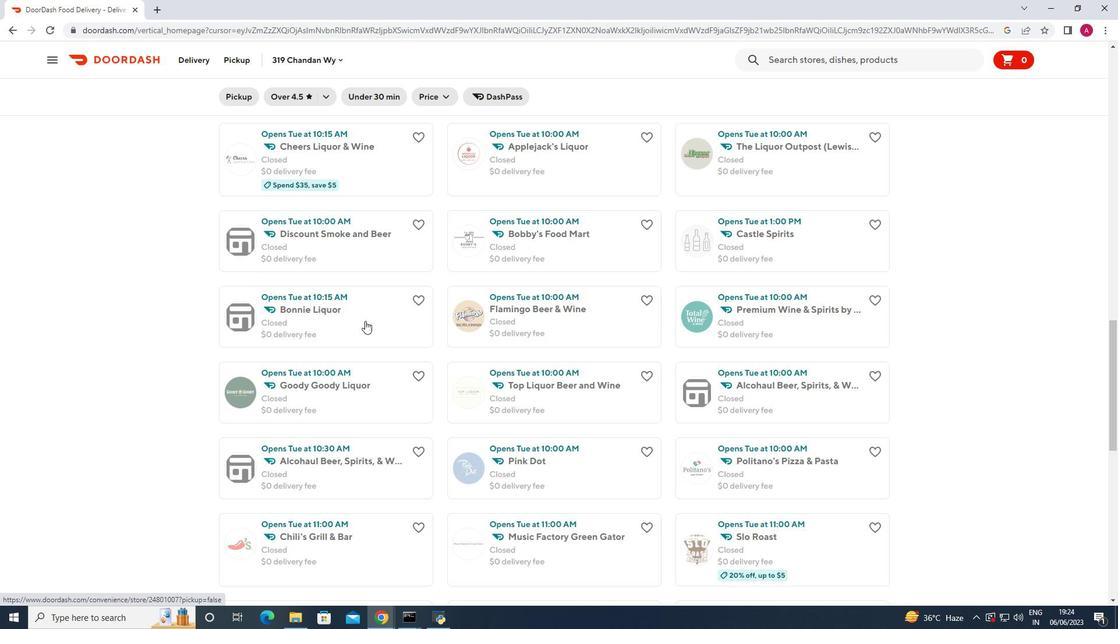 
Action: Mouse moved to (380, 294)
Screenshot: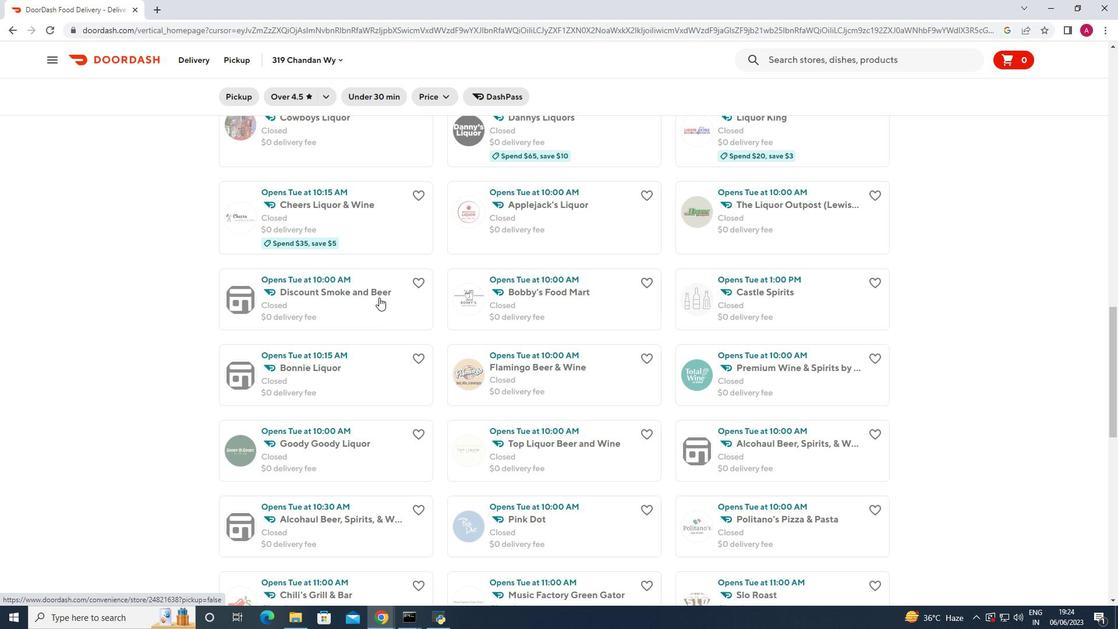 
Action: Mouse pressed left at (380, 294)
Screenshot: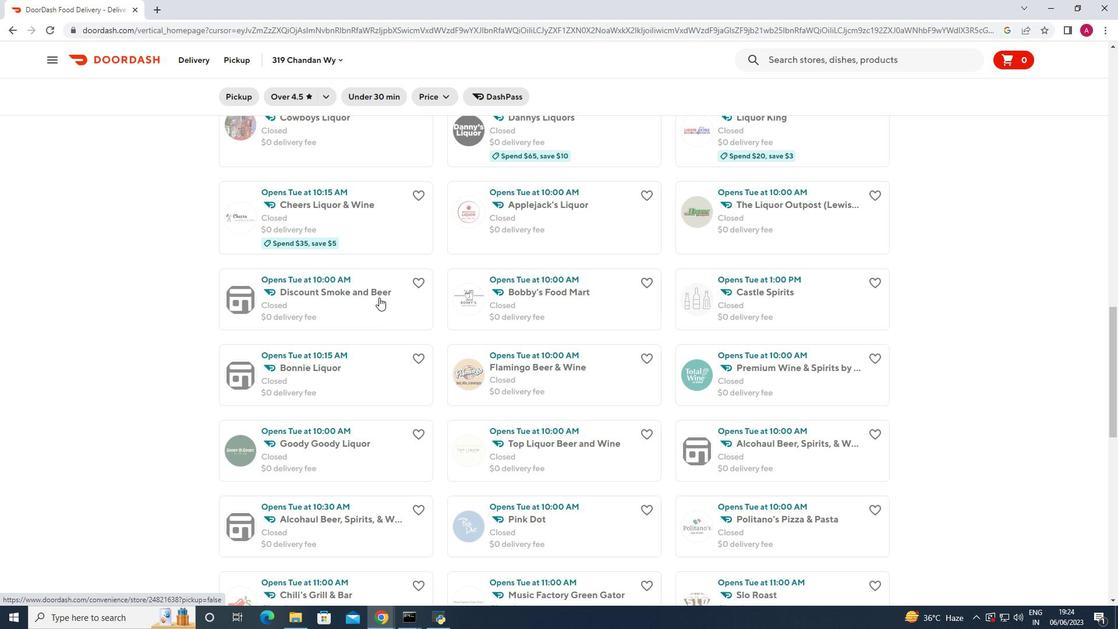 
Action: Mouse moved to (245, 57)
Screenshot: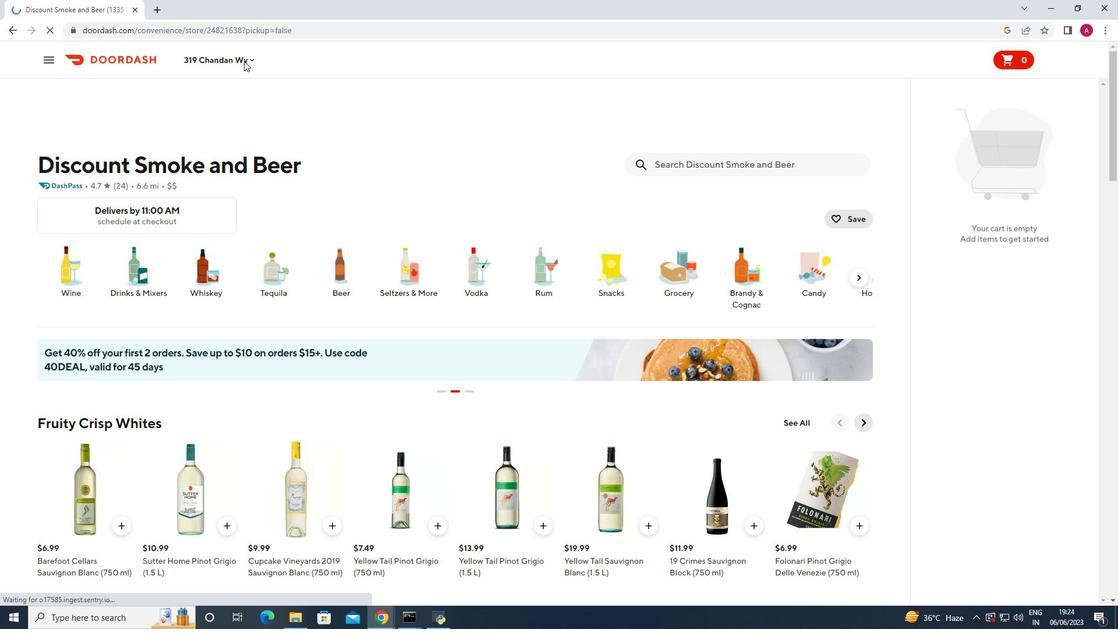 
Action: Mouse pressed left at (245, 57)
Screenshot: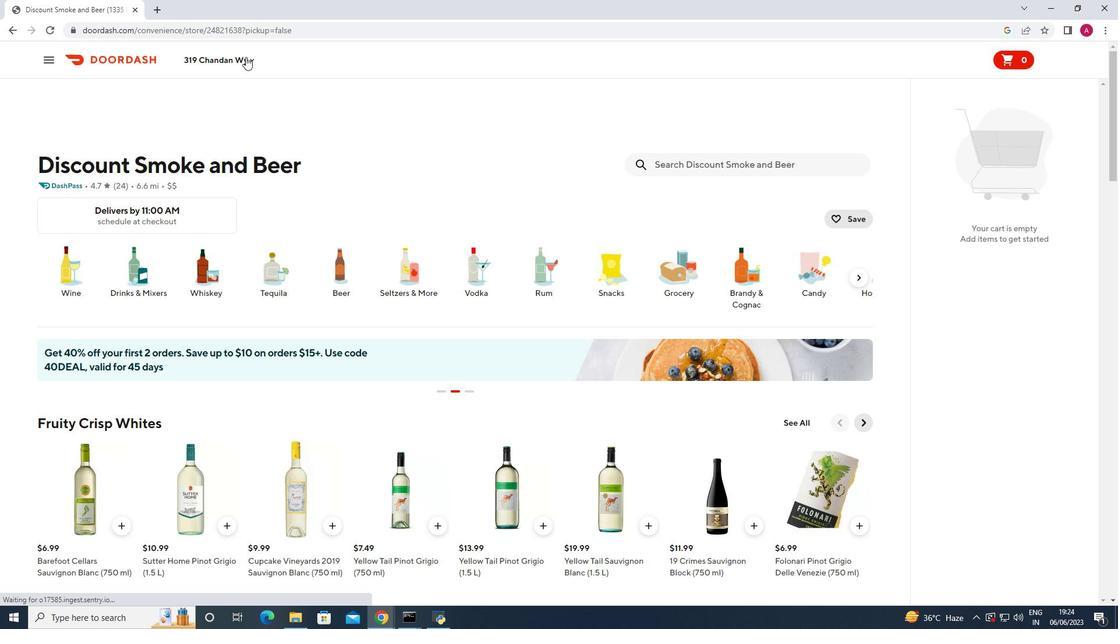 
Action: Mouse moved to (264, 108)
Screenshot: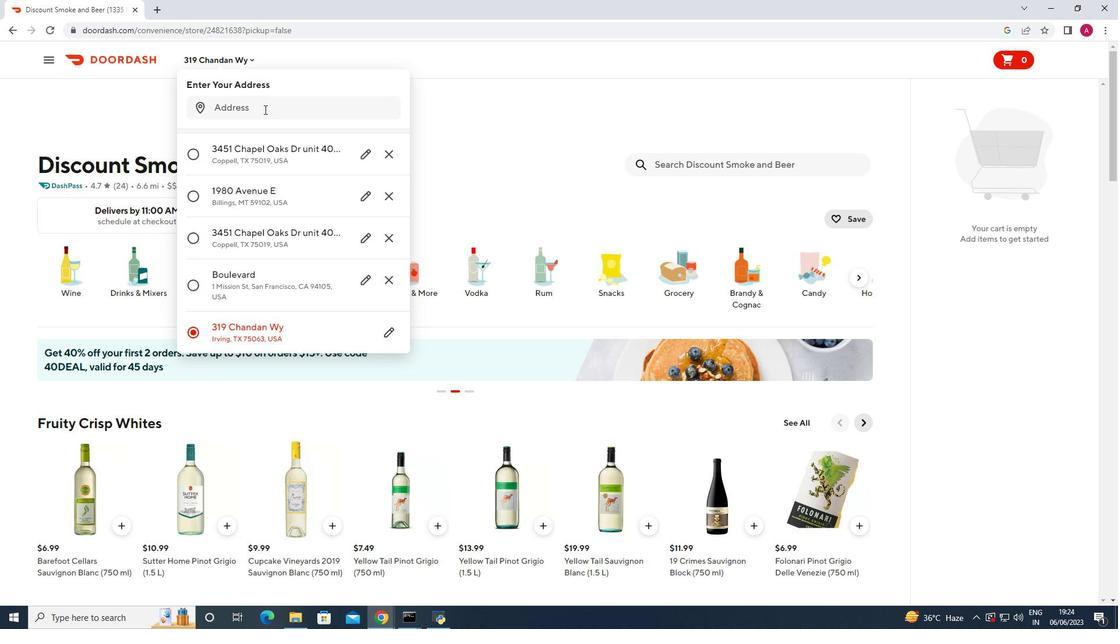 
Action: Mouse pressed left at (264, 108)
Screenshot: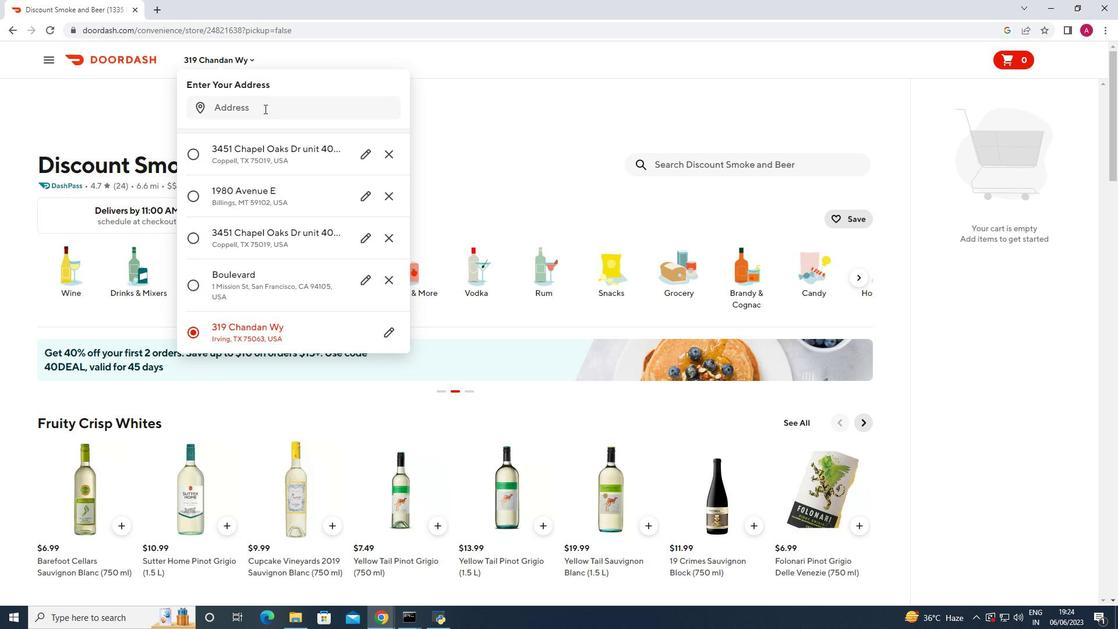 
Action: Key pressed 3732<Key.space>beeghley<Key.space>street<Key.space>allenport<Key.space>pennsylvania<Key.space>15412<Key.enter>
Screenshot: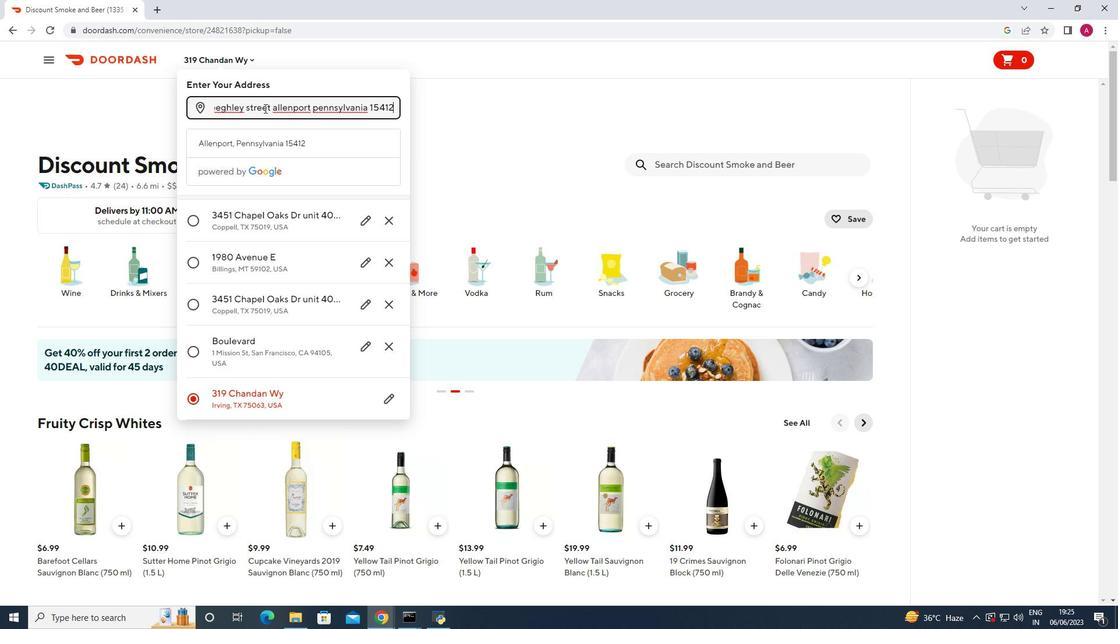 
Action: Mouse moved to (353, 488)
Screenshot: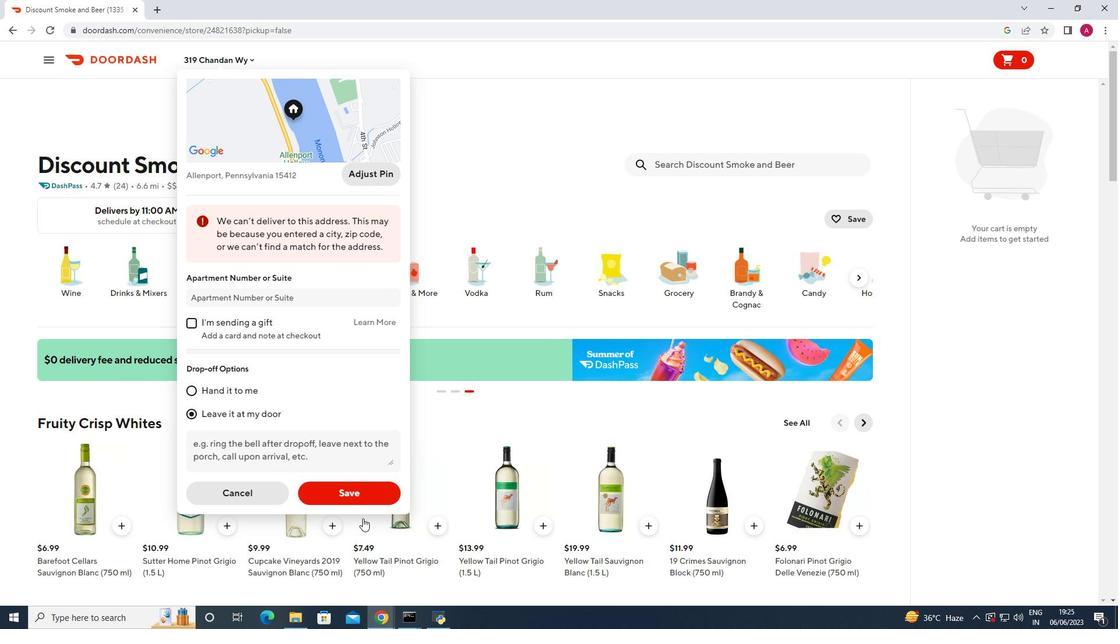 
Action: Mouse pressed left at (353, 488)
Screenshot: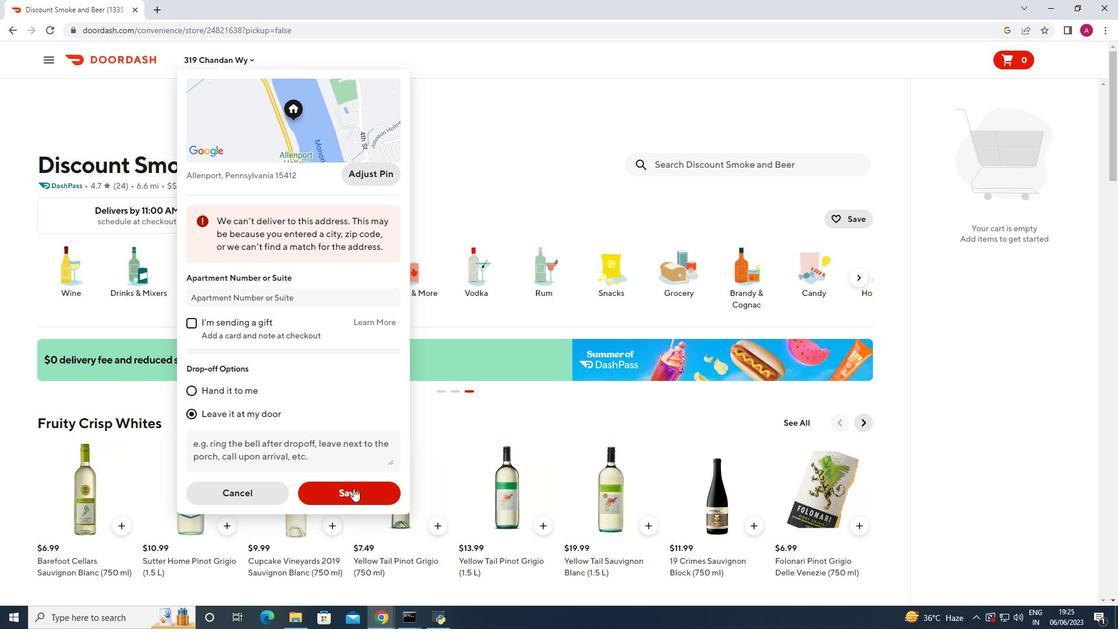 
Action: Mouse moved to (717, 157)
Screenshot: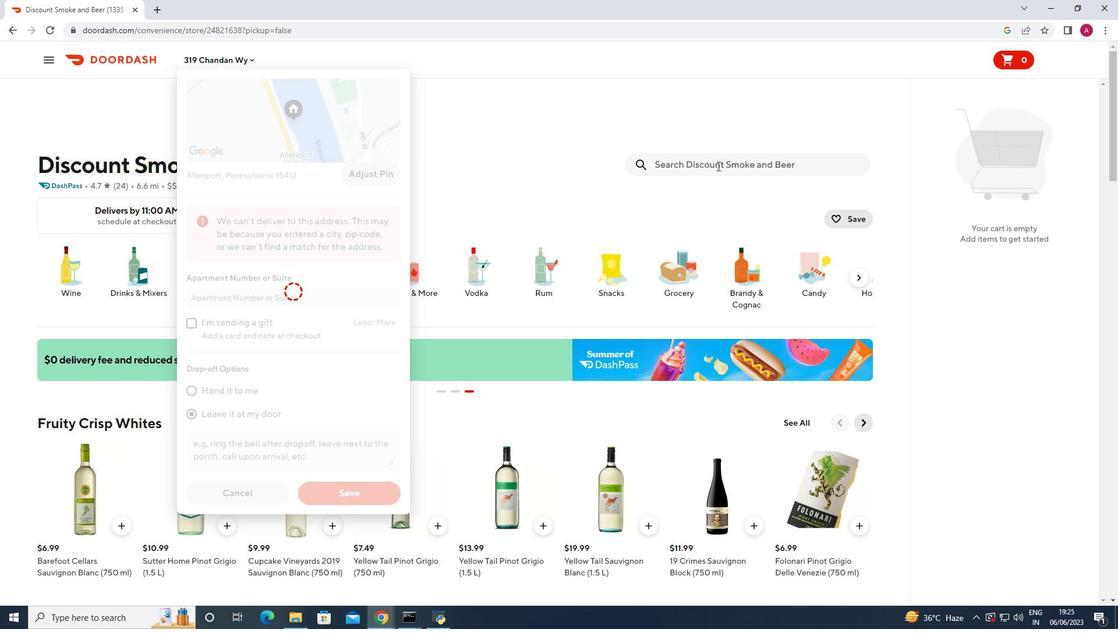 
Action: Mouse pressed left at (717, 157)
Screenshot: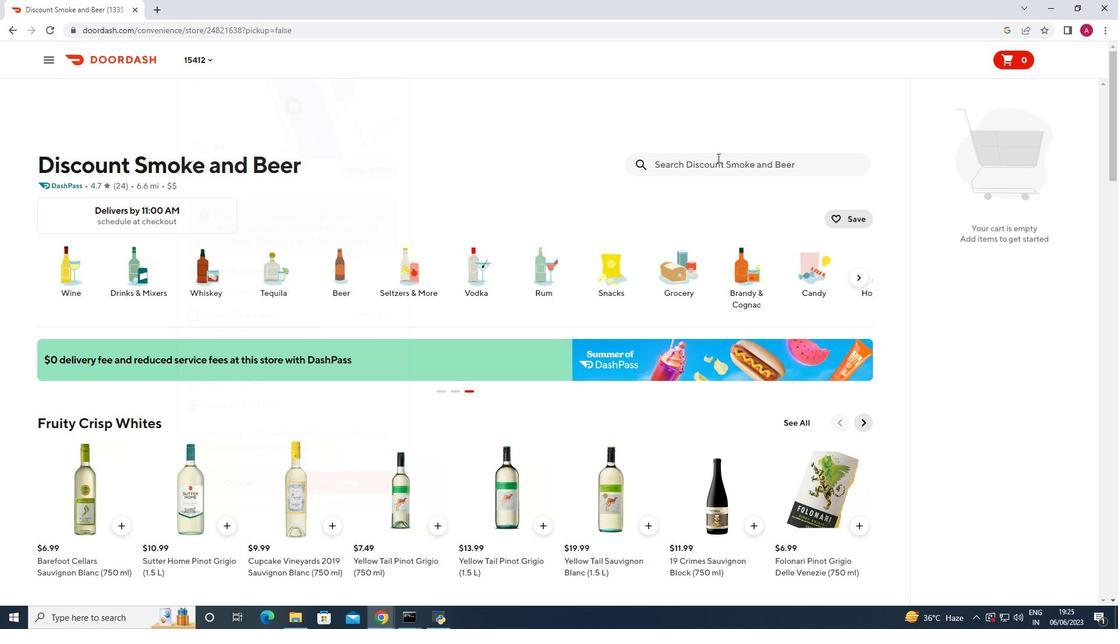 
Action: Mouse moved to (717, 159)
Screenshot: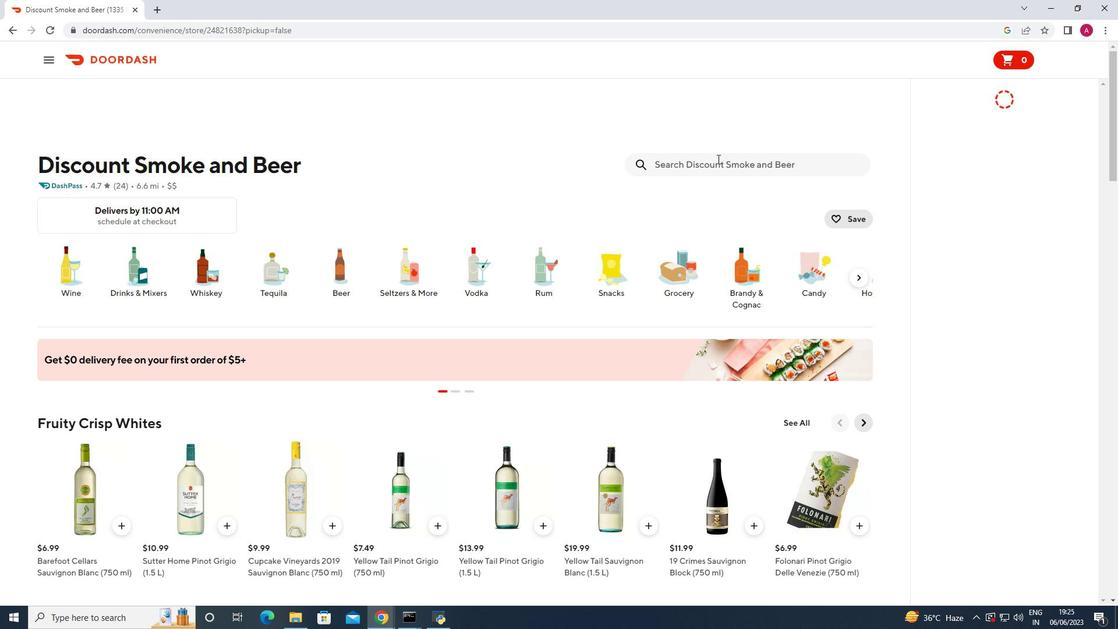 
Action: Mouse pressed left at (717, 159)
Screenshot: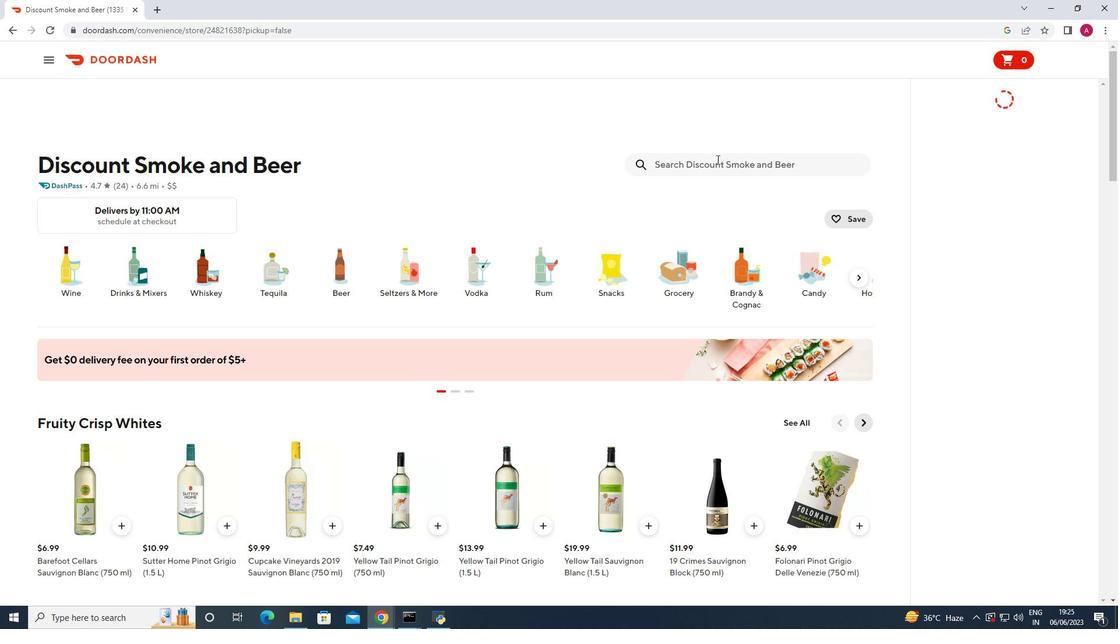 
Action: Key pressed pepper<Key.space>shrimp<Key.space><Key.enter>
Screenshot: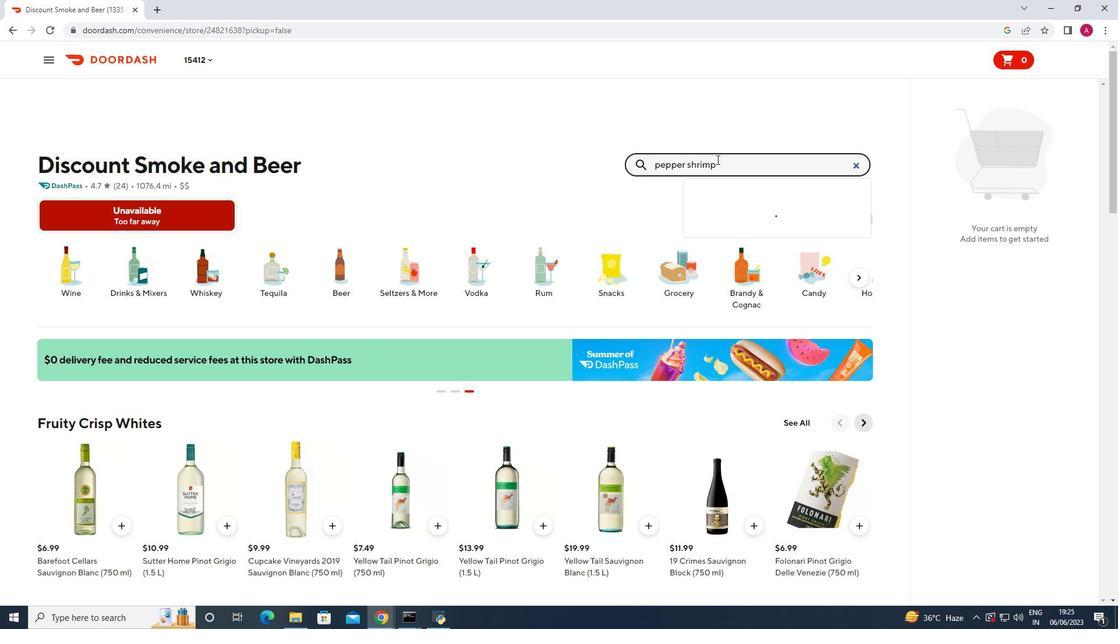 
Action: Mouse moved to (746, 129)
Screenshot: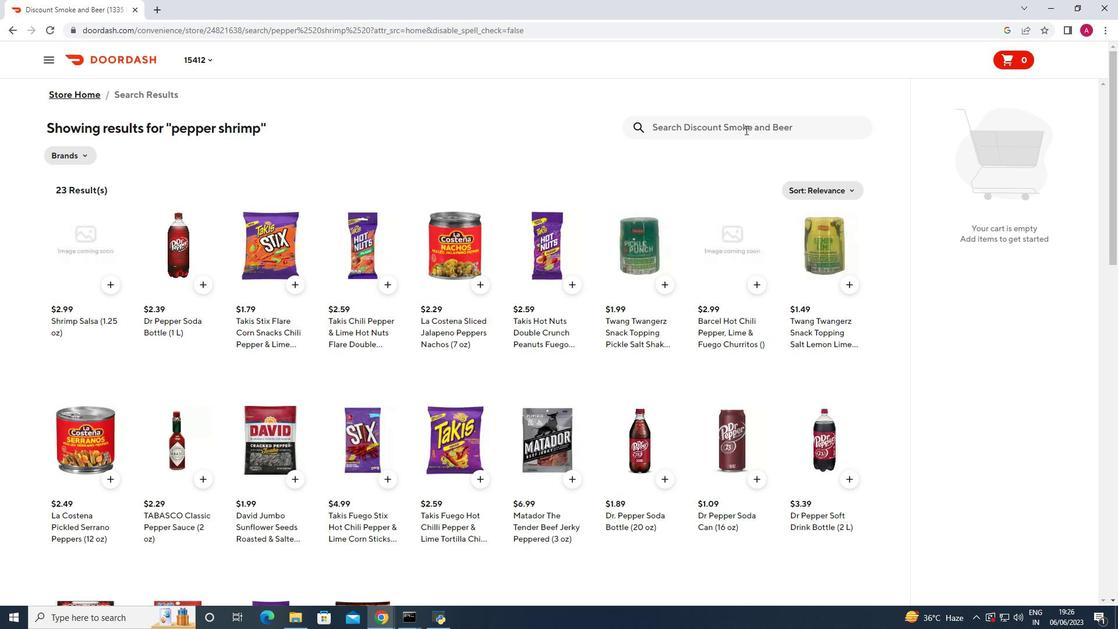 
Action: Mouse pressed left at (746, 129)
Screenshot: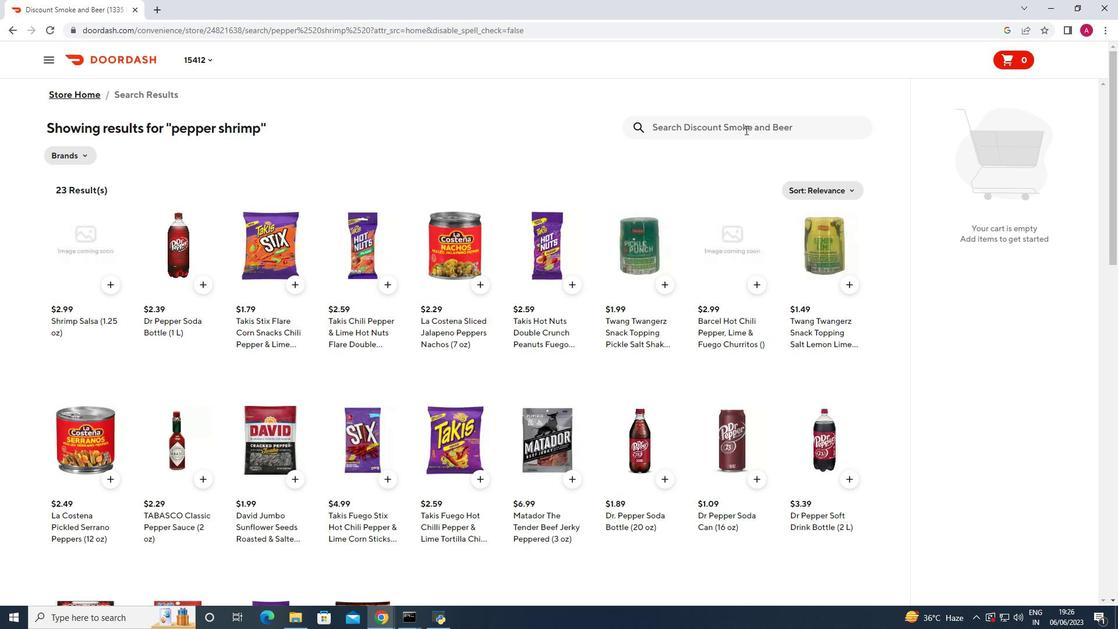 
Action: Key pressed curry<Key.space>chicken<Key.space><Key.enter>
Screenshot: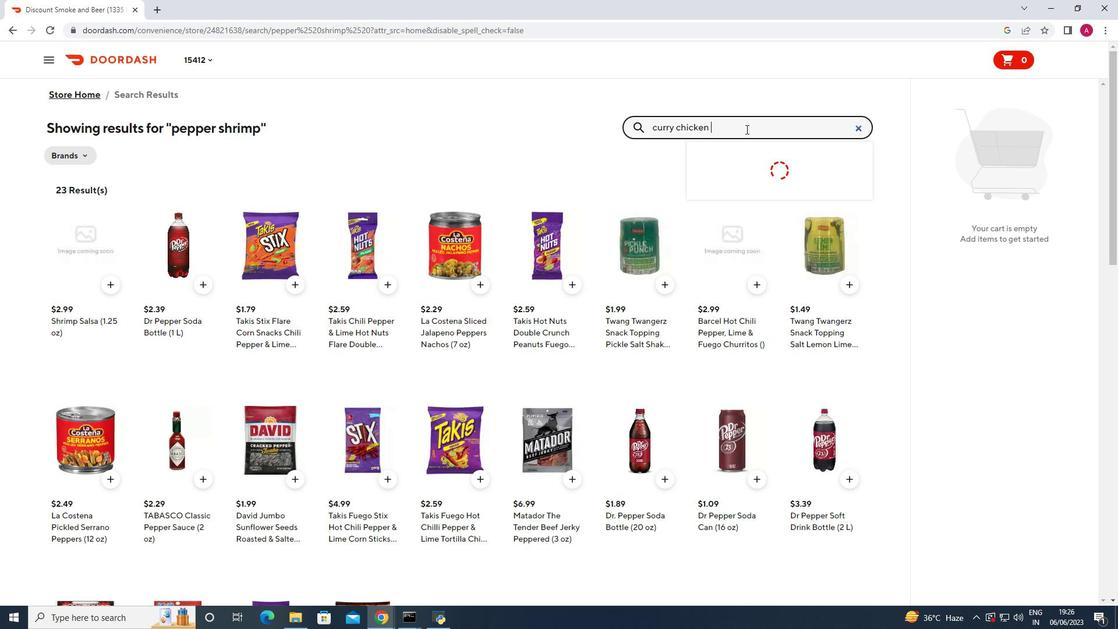 
Action: Mouse moved to (763, 121)
Screenshot: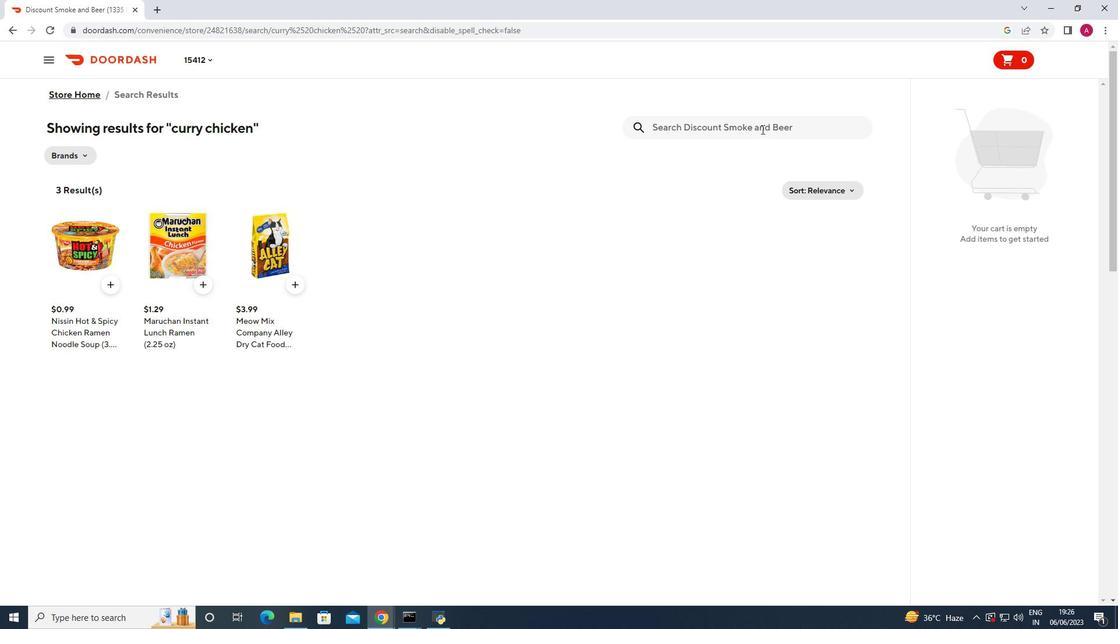 
Action: Mouse pressed left at (763, 121)
Screenshot: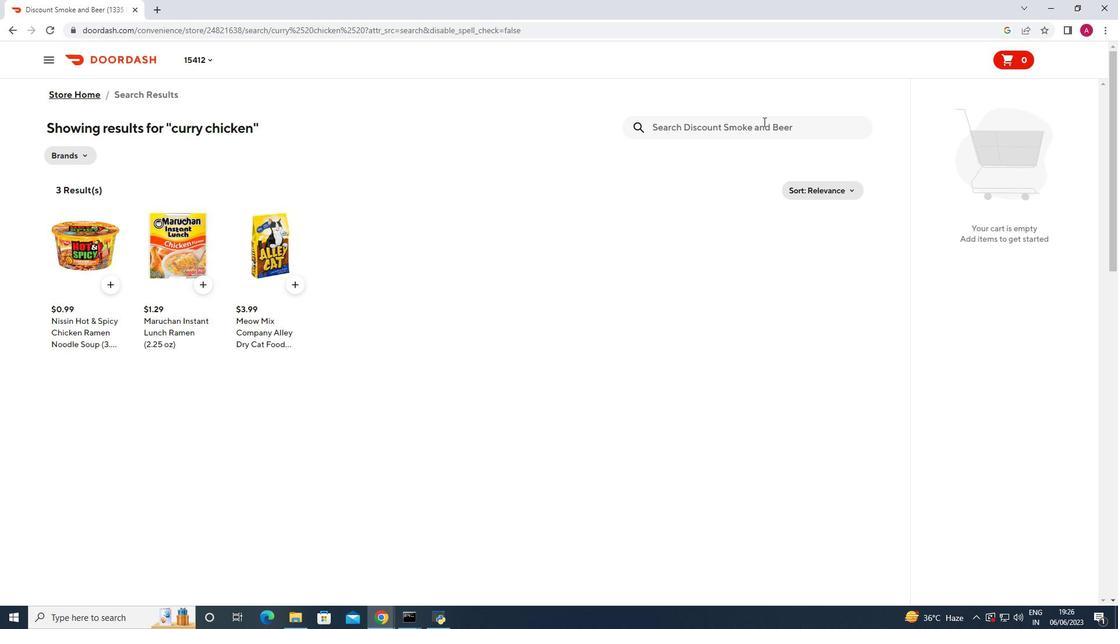 
Action: Key pressed pop<Key.enter>
Screenshot: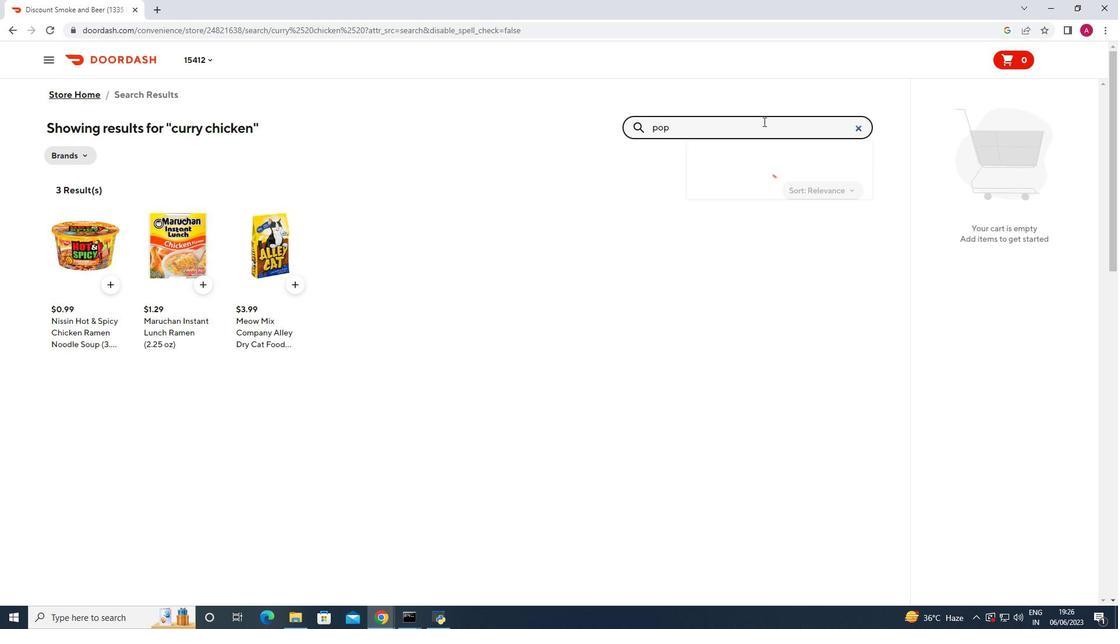 
Action: Mouse moved to (698, 124)
Screenshot: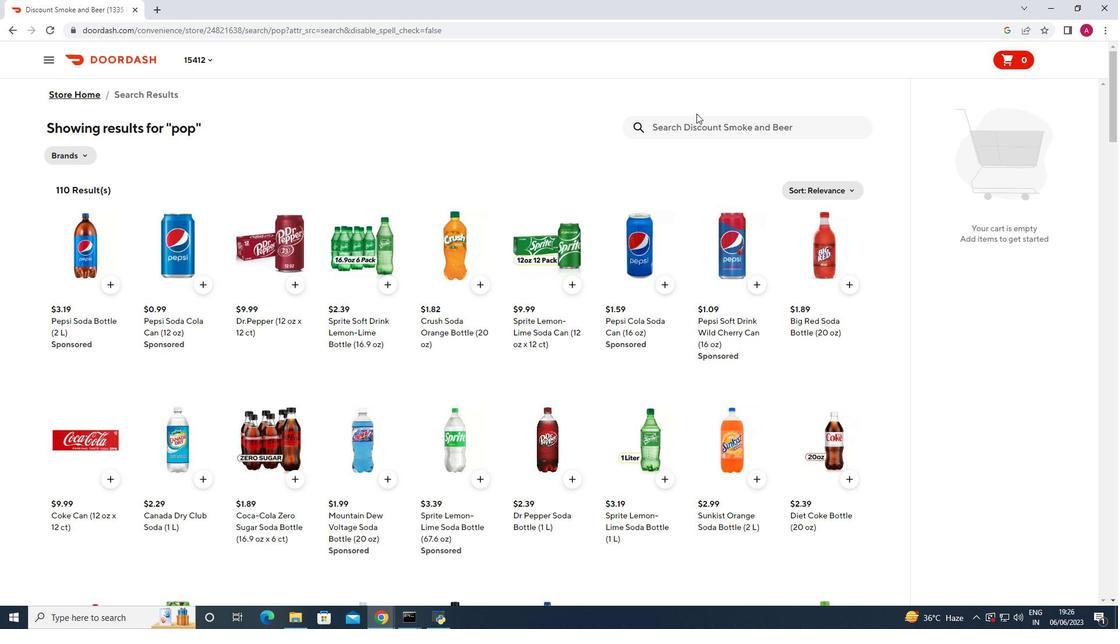 
Action: Mouse pressed left at (698, 124)
Screenshot: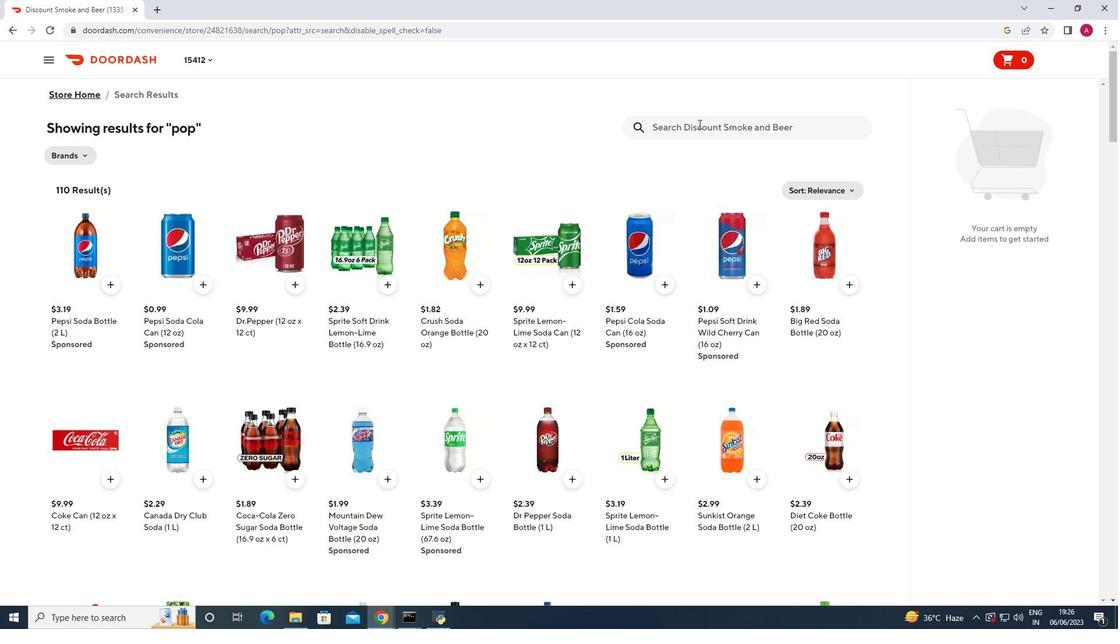 
Action: Key pressed wings<Key.enter>b
Screenshot: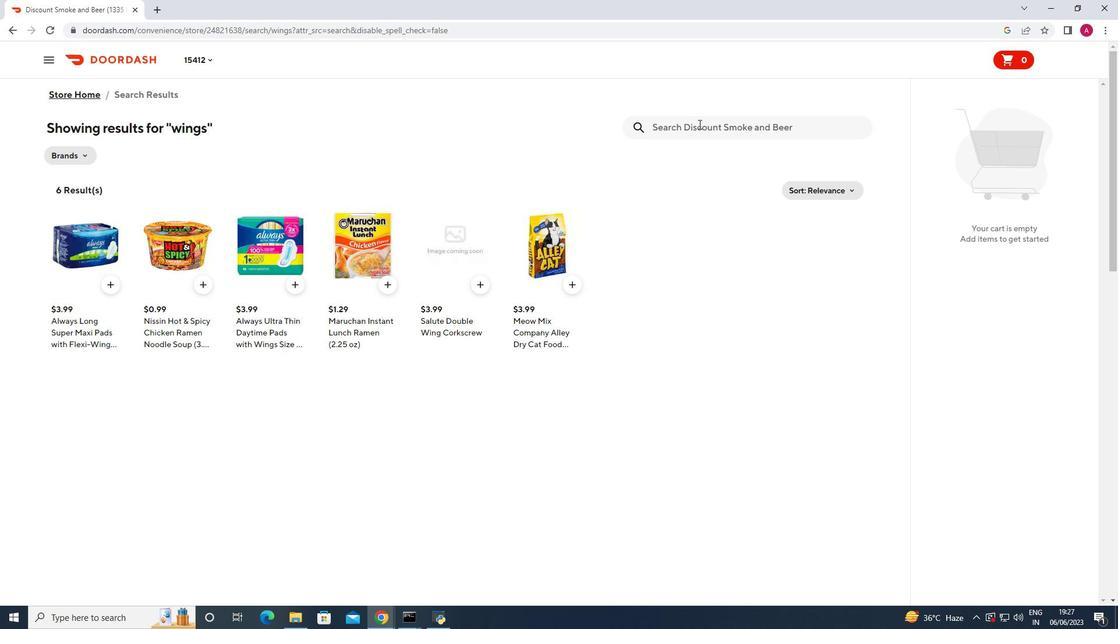 
Action: Mouse pressed left at (698, 124)
Screenshot: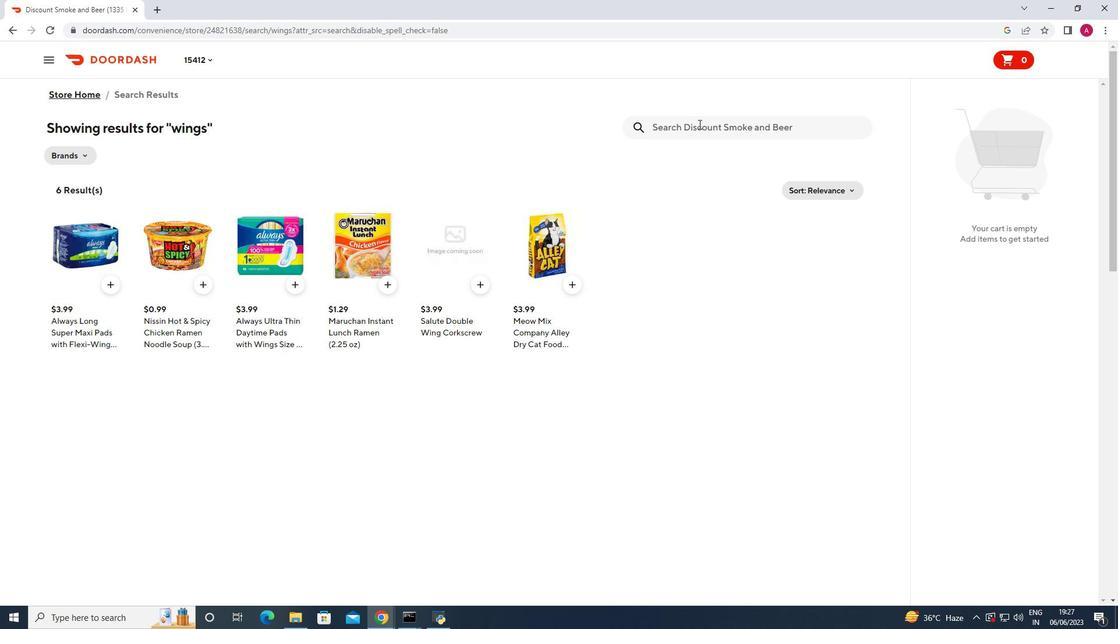 
Action: Key pressed biu<Key.backspace><Key.backspace>udweiser<Key.enter><Key.enter>
Screenshot: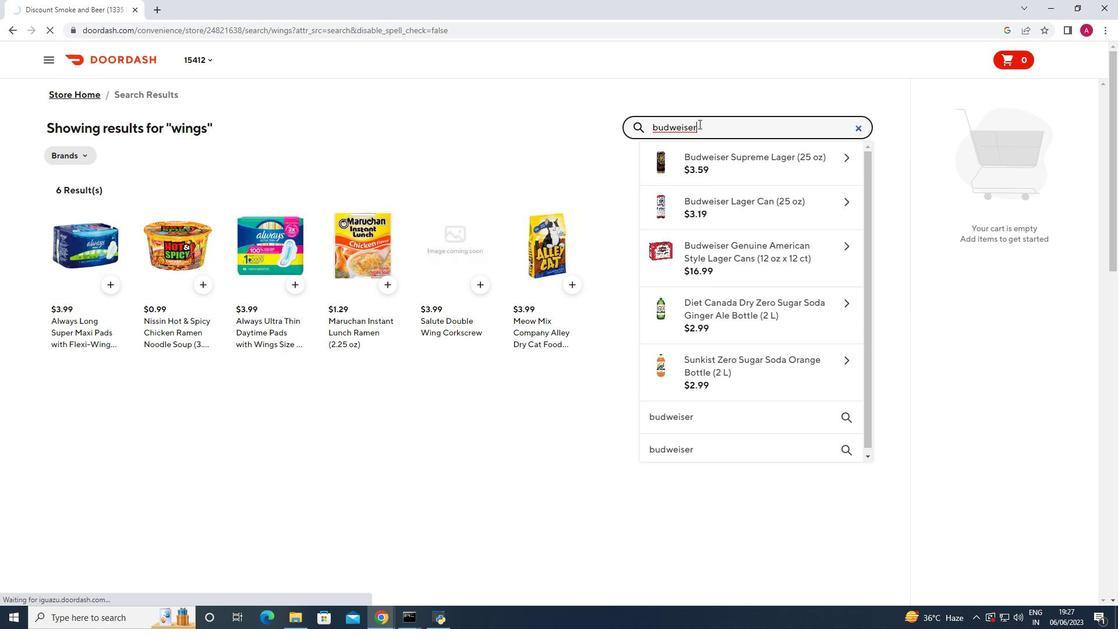 
Action: Mouse moved to (573, 163)
Screenshot: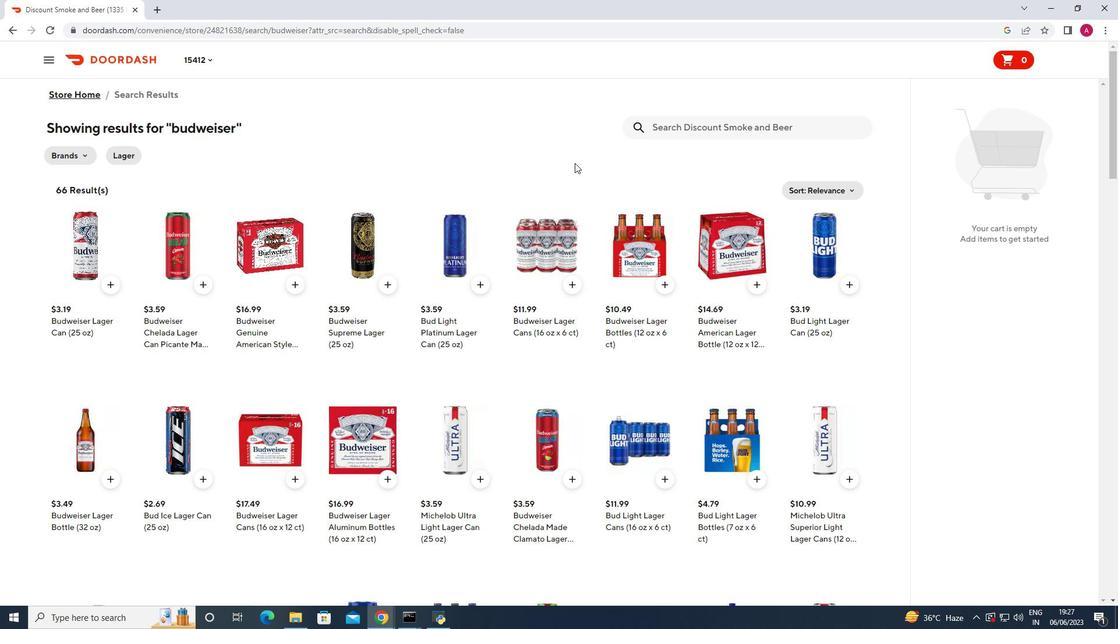 
